 Task: Forward email   from vinny@softage.net including the signature Sign0000000001 to parteek.kumar@softage.net with a subject Subject0000000001 and add a message Message0000000001. Forward email   from vinny@softage.net including the signature Sign0000000001 to parteek.kumar@softage.net; aakash.mishra@softage.net with a subject Subject0000000002 and add a message Message0000000002. Forward email   from vinny@softage.net including the signature Sign0000000001 to parteek.kumar@softage.net with a subject Subject0000000001 and add a message Message0000000001 and with an attachment of Attach0000000001. Forward email   from vinny@softage.net including the signature Sign0000000001 to parteek.kumar@softage.net; aakash.mishra@softage.net; ayush@softage.net with a subject Subject0000000002 and add a message Message0000000003 and with an attachment of Attach0000000001. Forward email   from vinny@softage.net including the signature Sign0000000001 to parteek.kumar@softage.net with a cc to Aakash.mishra@softage.net with a subject Subject0000000001 and add a message Message0000000003
Action: Mouse moved to (945, 260)
Screenshot: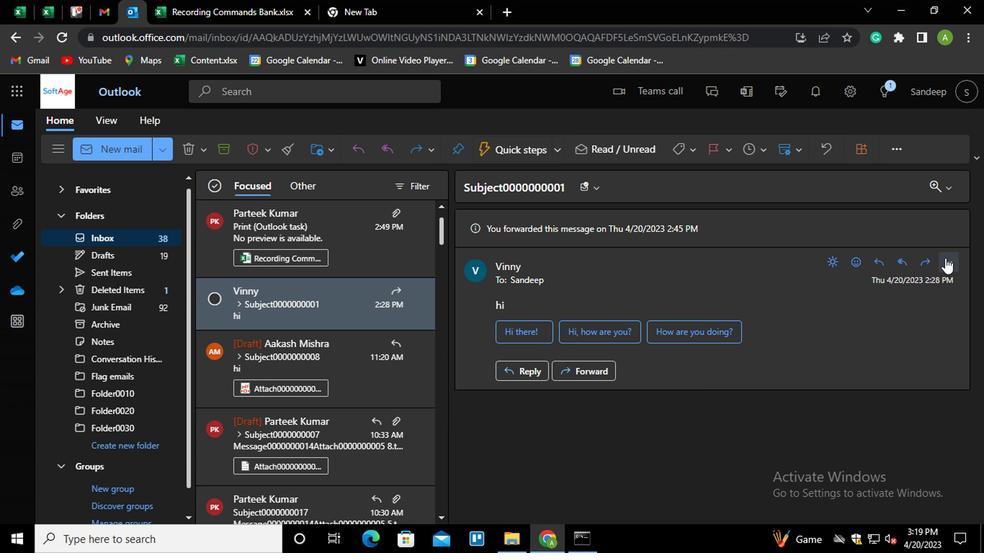 
Action: Mouse pressed left at (945, 260)
Screenshot: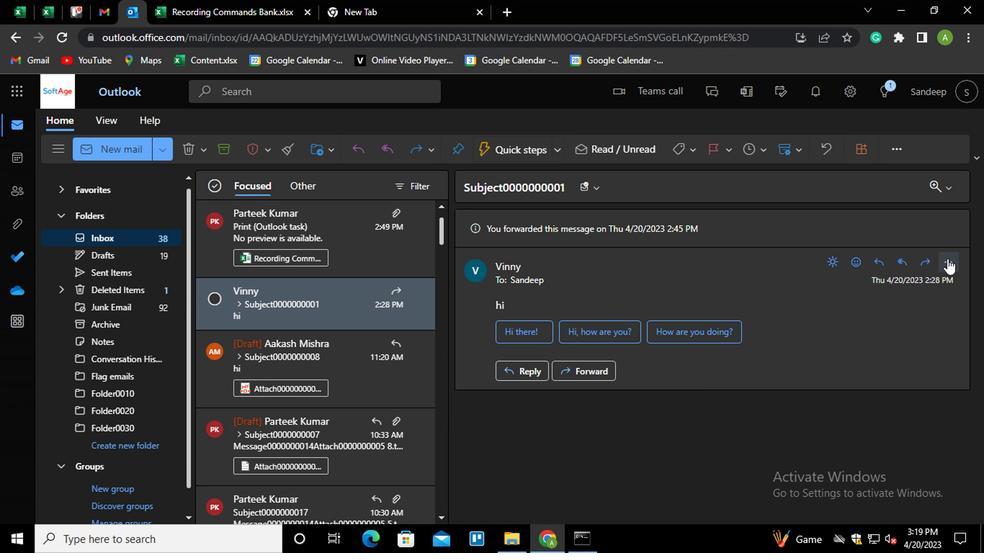 
Action: Mouse moved to (839, 148)
Screenshot: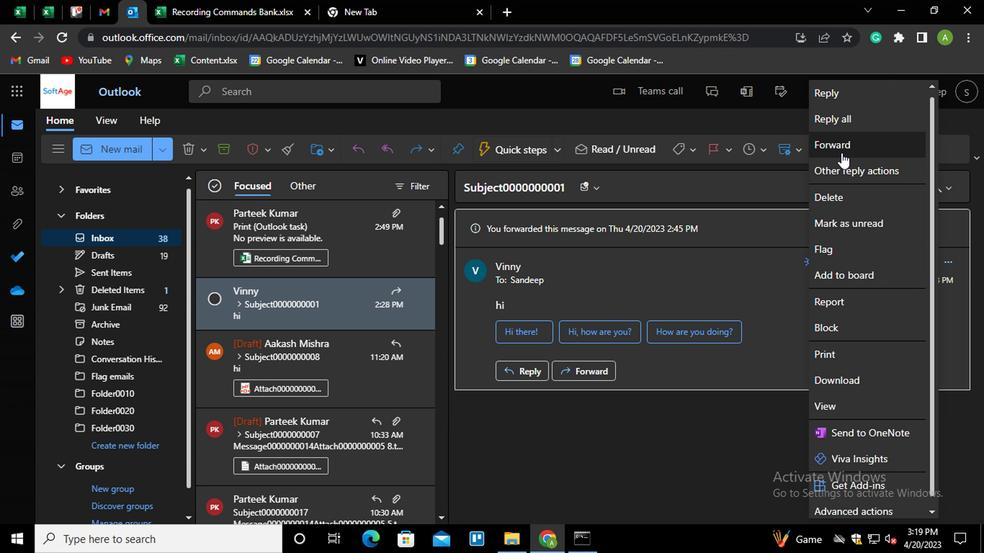 
Action: Mouse pressed left at (839, 148)
Screenshot: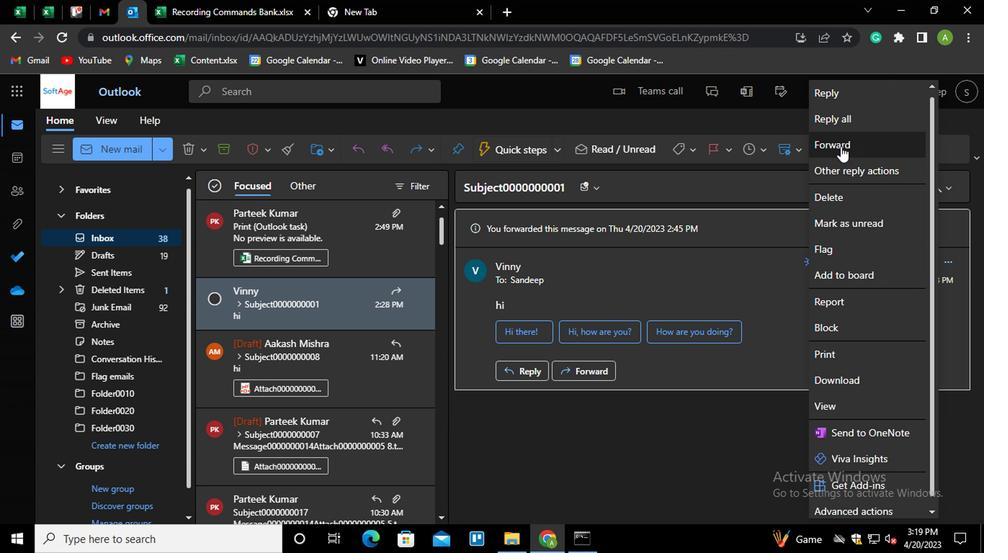 
Action: Mouse moved to (571, 229)
Screenshot: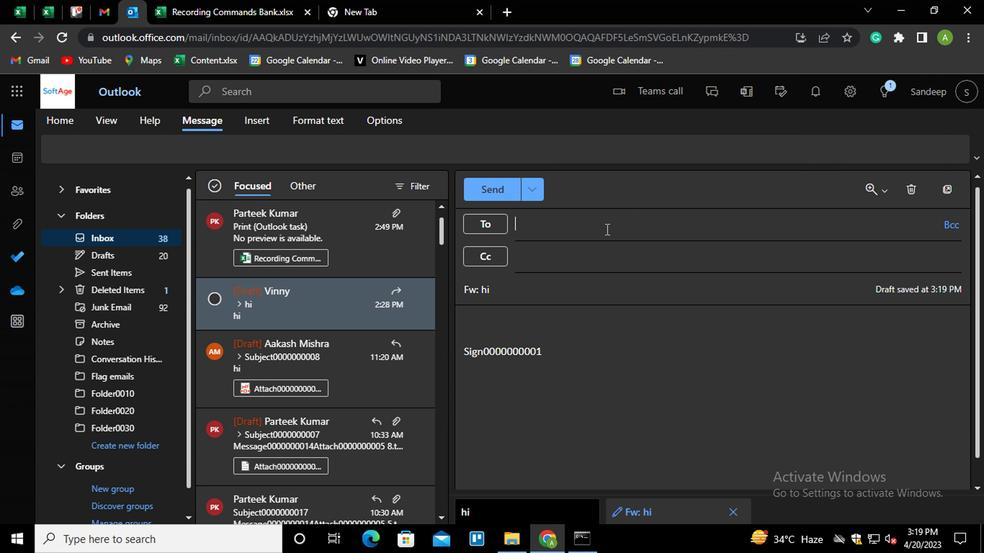 
Action: Mouse pressed left at (571, 229)
Screenshot: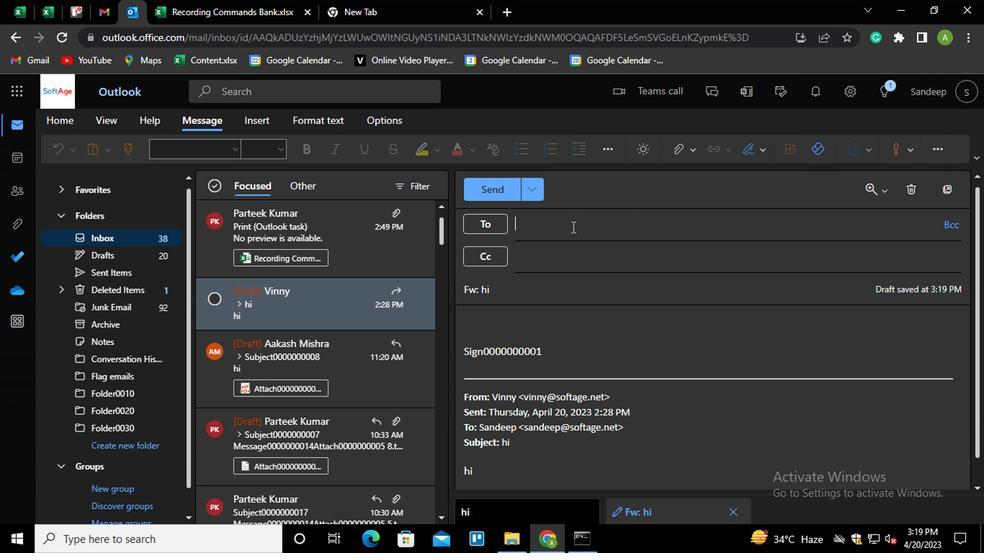 
Action: Mouse moved to (571, 213)
Screenshot: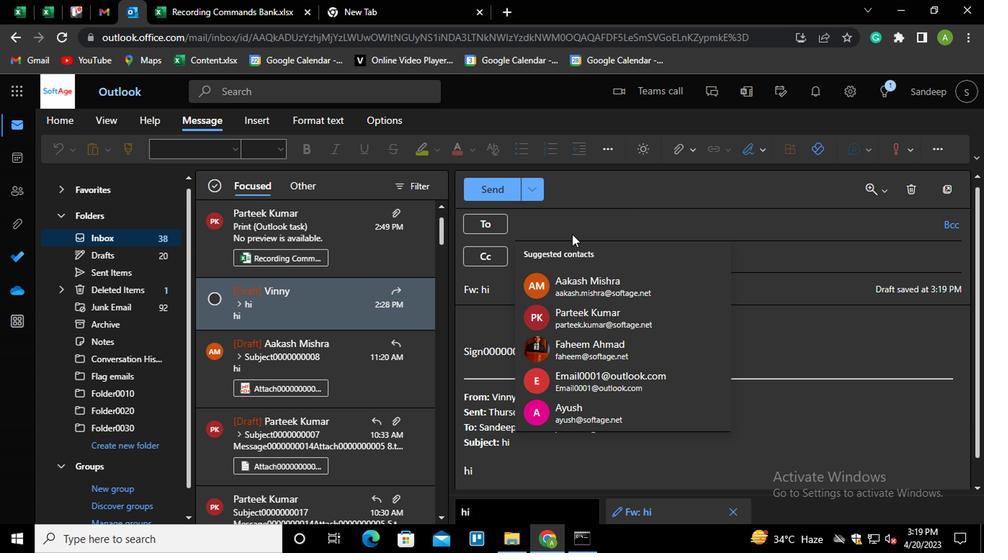 
Action: Key pressed part<Key.enter>
Screenshot: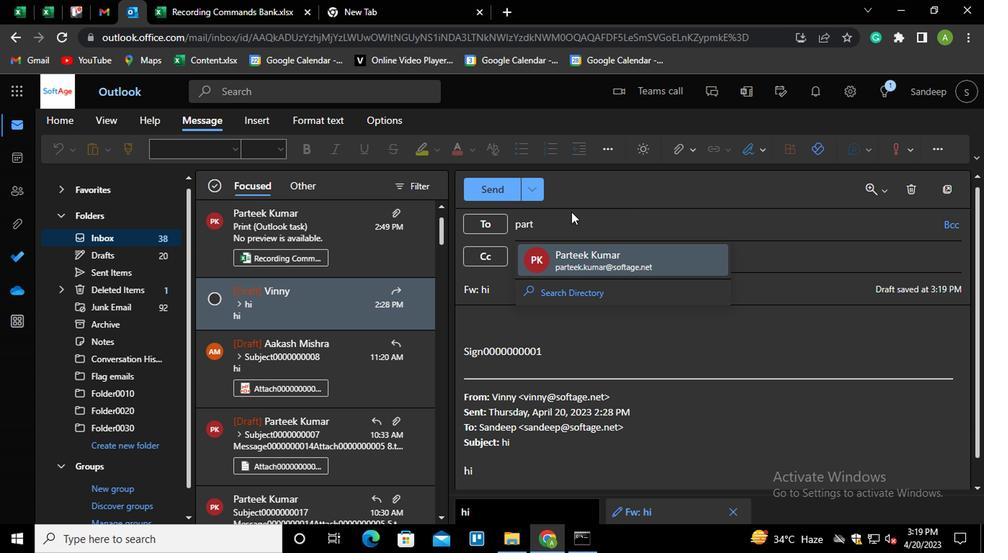 
Action: Mouse moved to (544, 305)
Screenshot: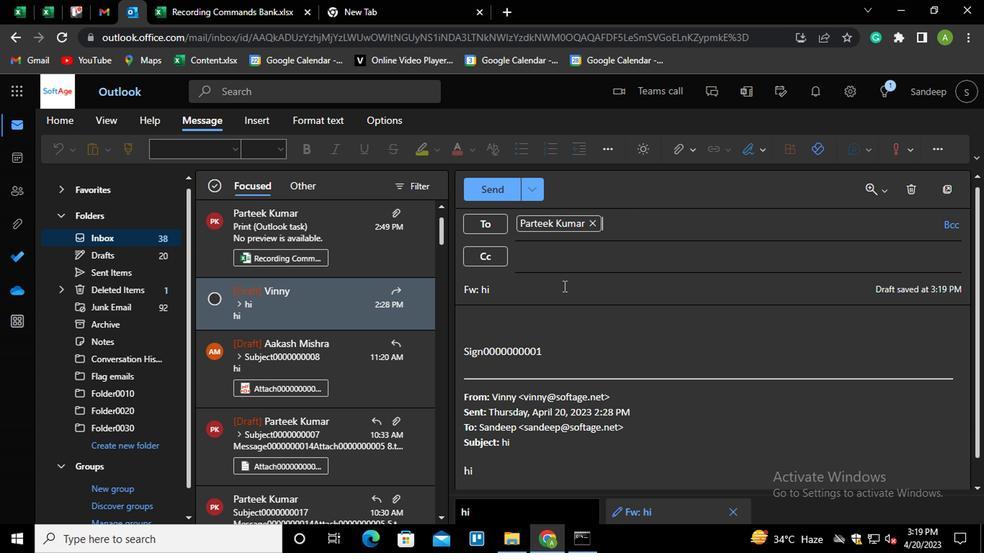 
Action: Mouse pressed left at (544, 305)
Screenshot: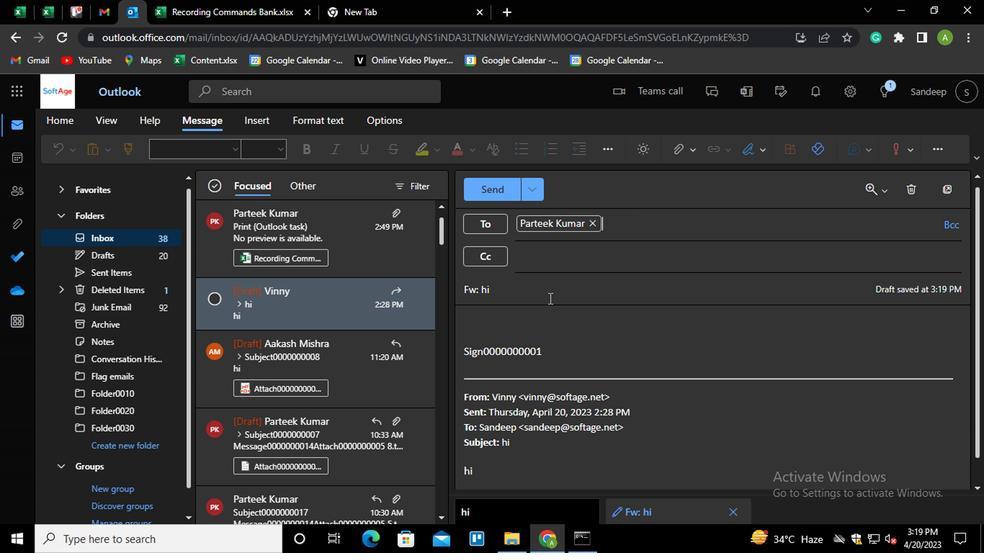 
Action: Mouse moved to (542, 298)
Screenshot: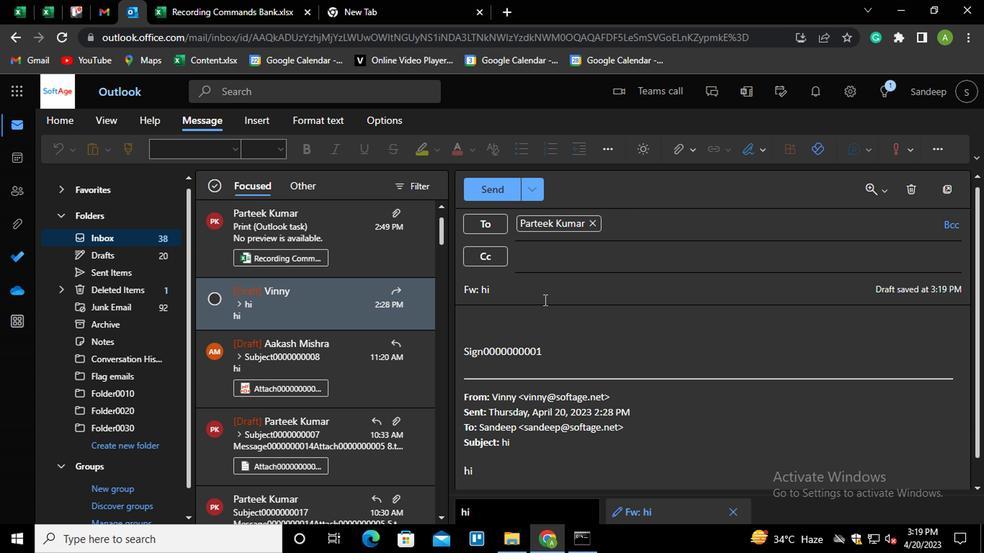 
Action: Mouse pressed left at (542, 298)
Screenshot: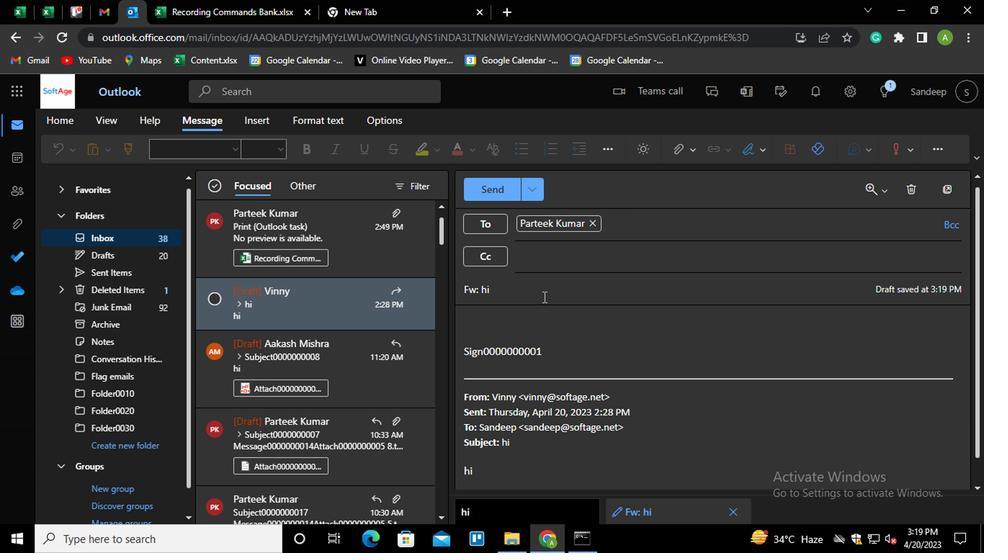 
Action: Key pressed <Key.shift_r><Key.home><Key.shift>SUBJECT0000000001
Screenshot: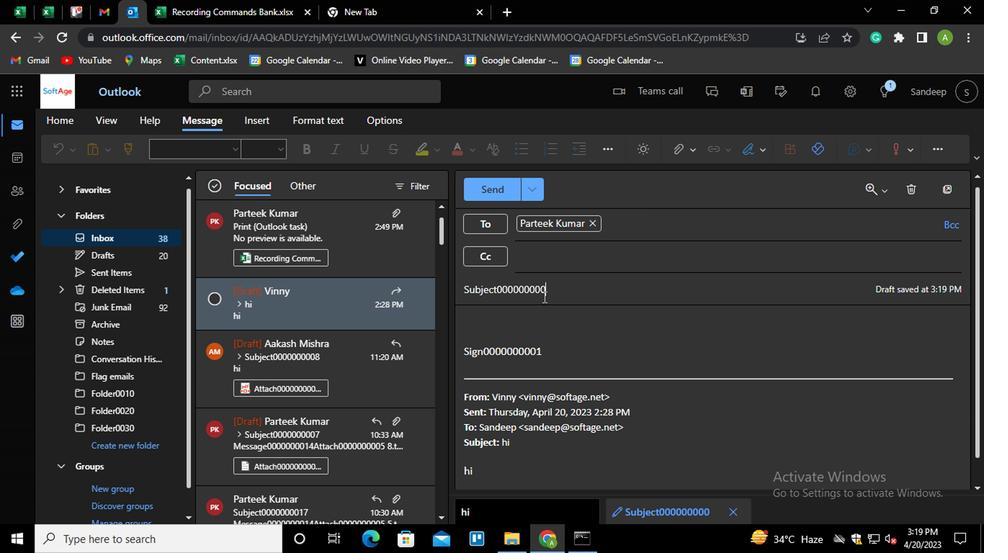 
Action: Mouse moved to (553, 356)
Screenshot: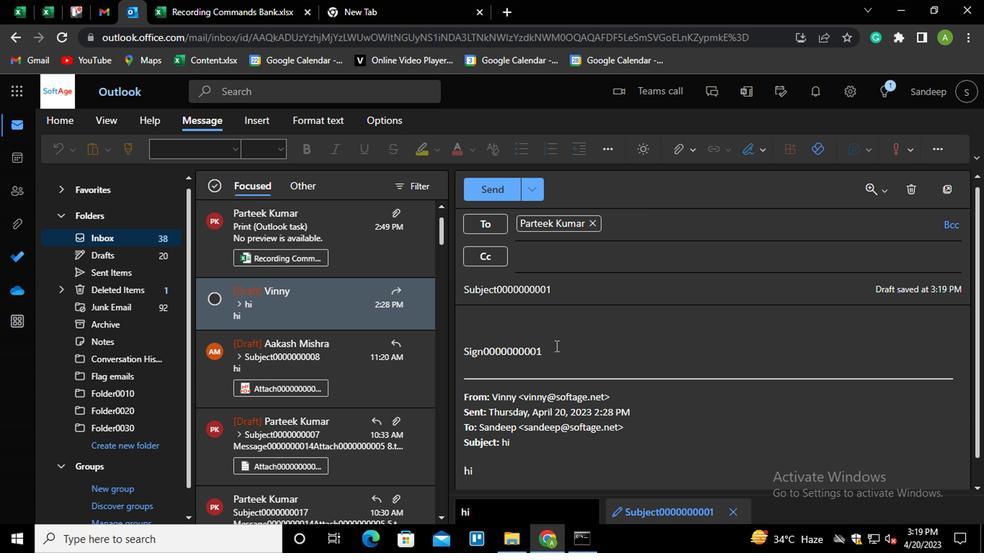 
Action: Mouse pressed left at (553, 356)
Screenshot: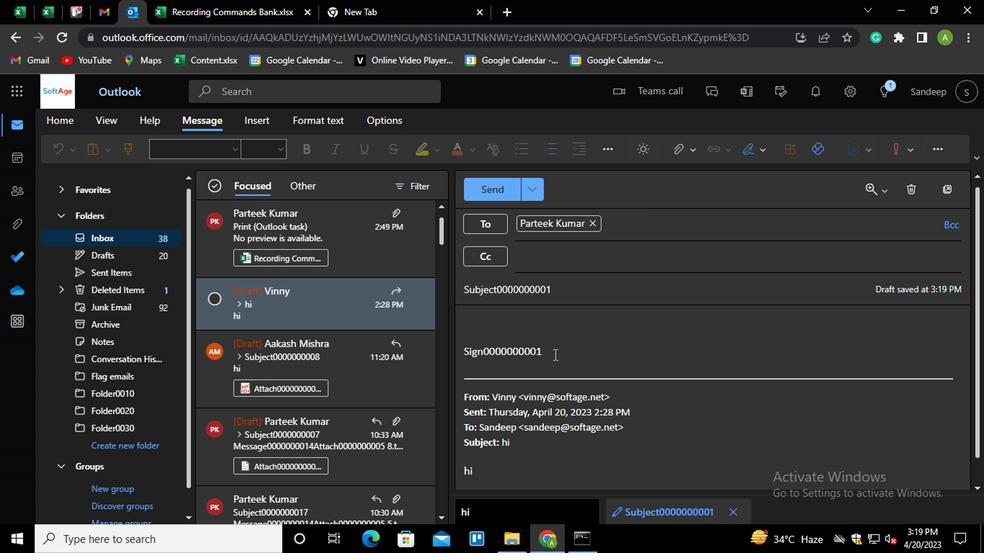 
Action: Mouse moved to (551, 356)
Screenshot: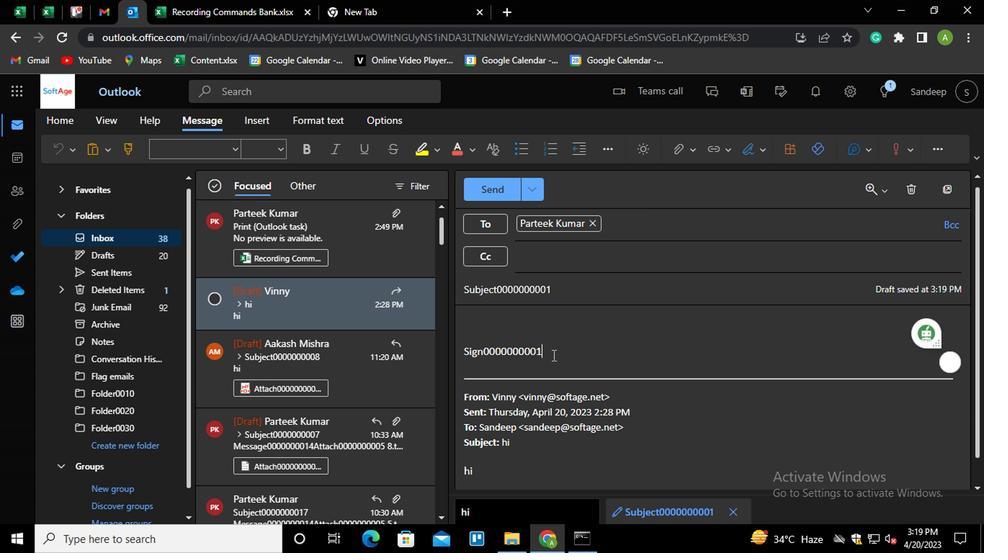 
Action: Key pressed <Key.shift_r><Key.enter><Key.shift_r>MESSAGE0000000001
Screenshot: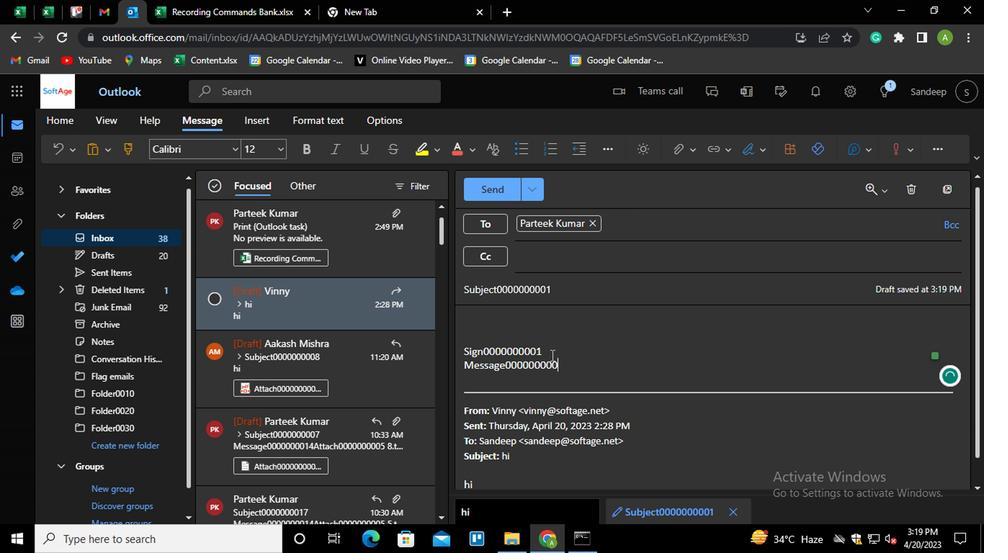 
Action: Mouse moved to (500, 195)
Screenshot: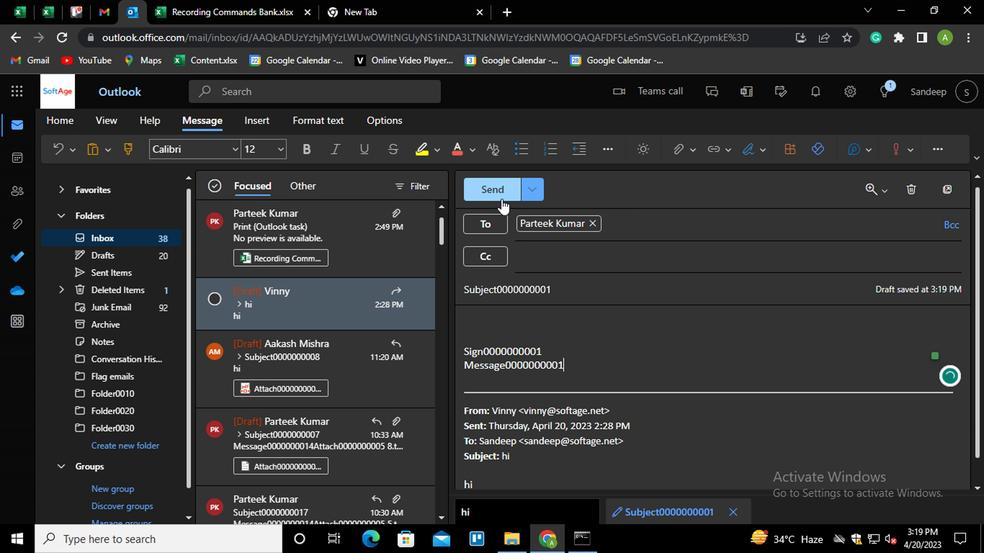 
Action: Mouse pressed left at (500, 195)
Screenshot: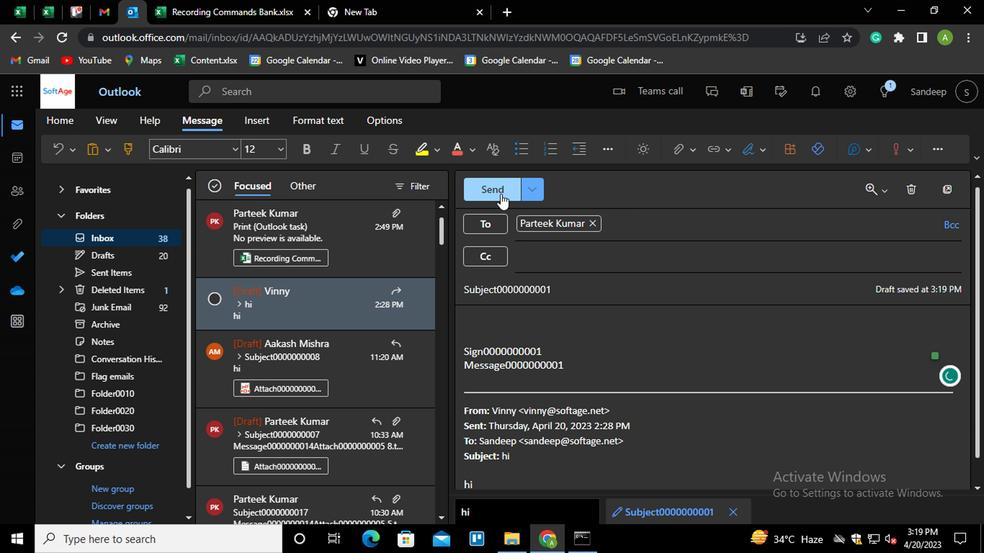 
Action: Mouse moved to (945, 268)
Screenshot: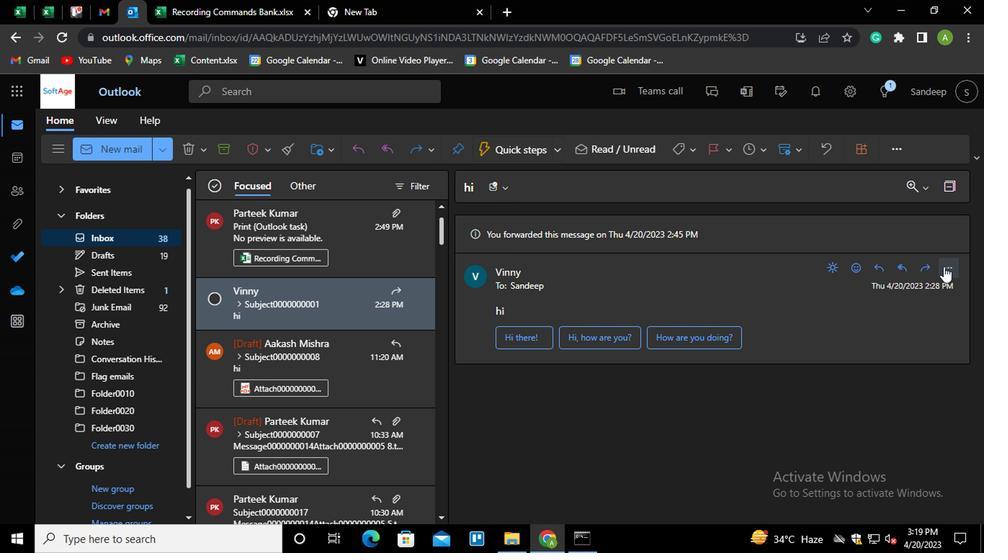 
Action: Mouse pressed left at (945, 268)
Screenshot: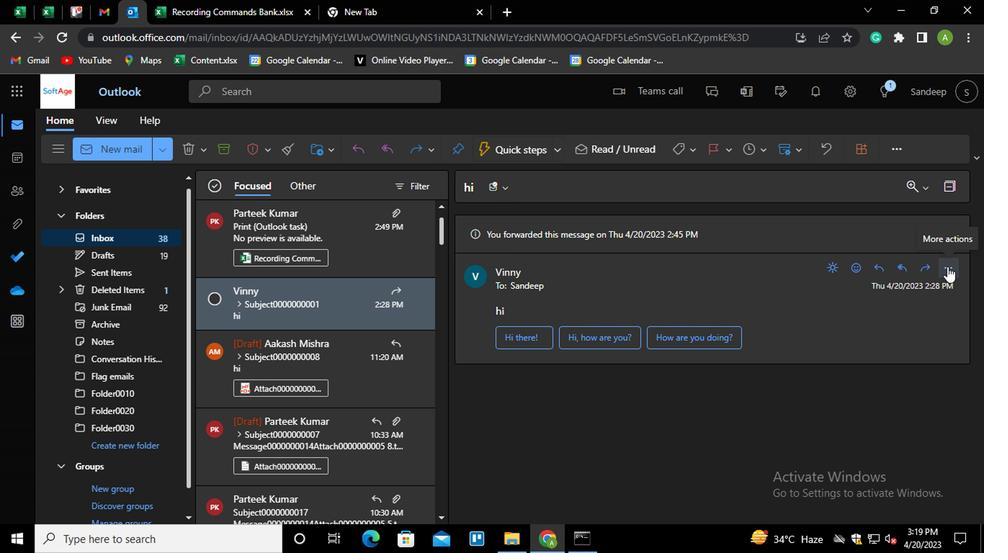 
Action: Mouse moved to (851, 141)
Screenshot: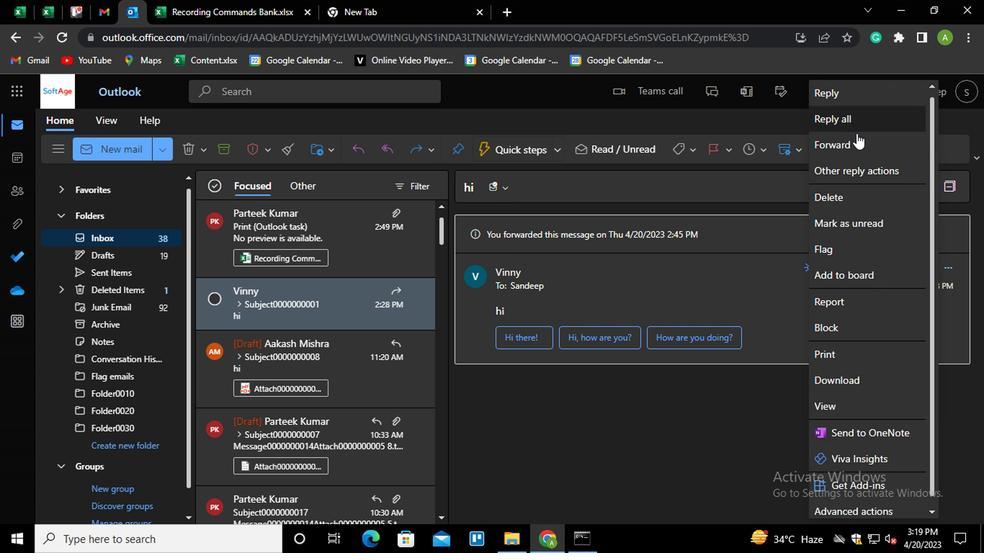 
Action: Mouse pressed left at (851, 141)
Screenshot: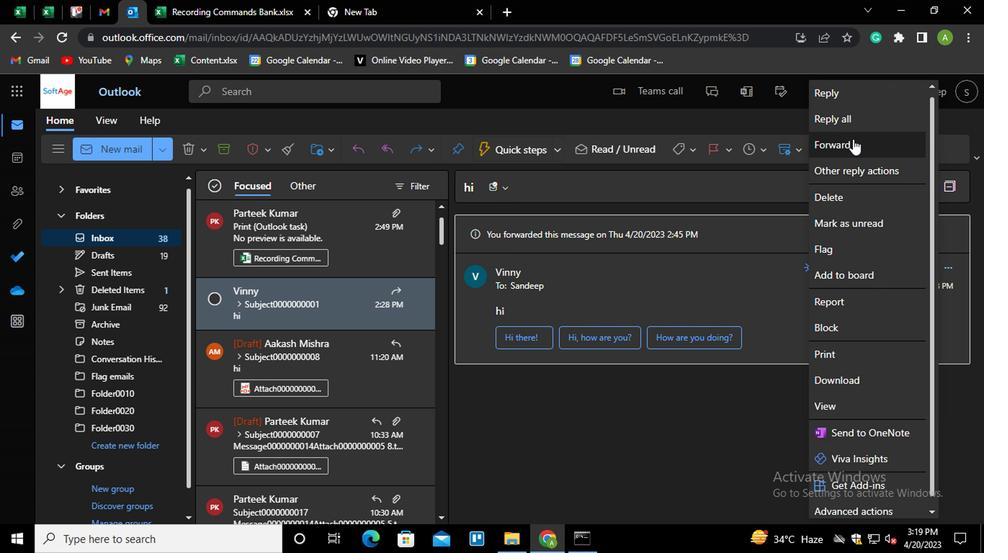 
Action: Mouse moved to (562, 227)
Screenshot: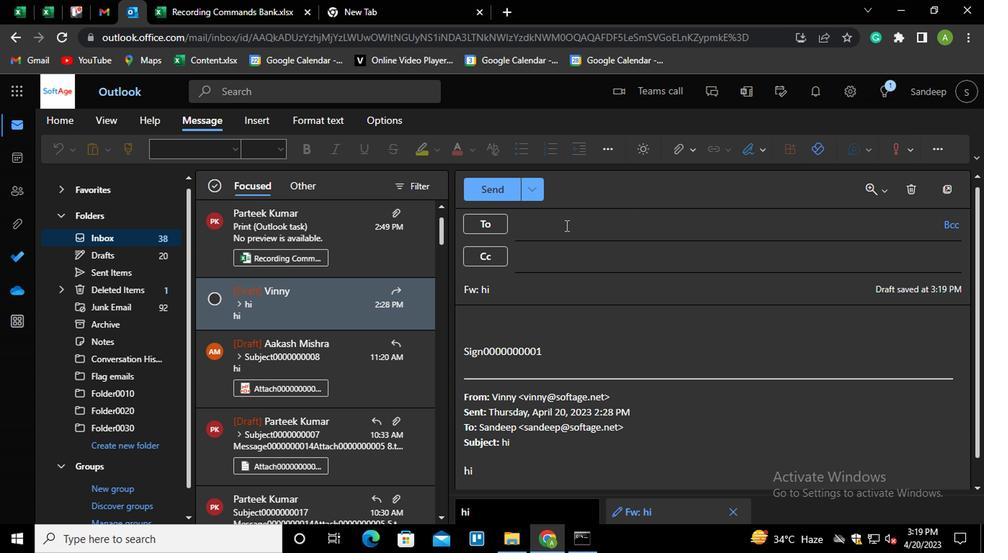 
Action: Mouse pressed left at (562, 227)
Screenshot: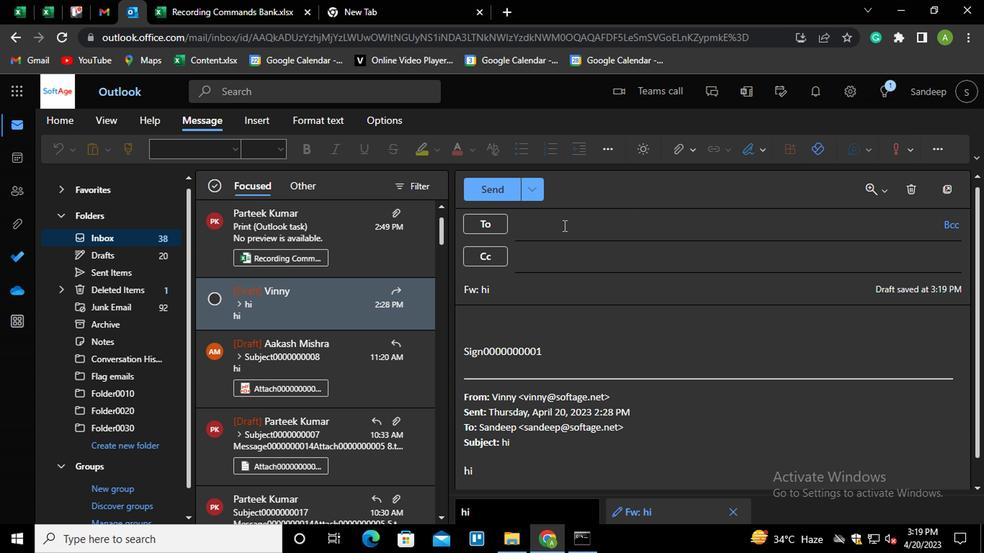 
Action: Key pressed PART<Key.enter>AA<Key.enter>
Screenshot: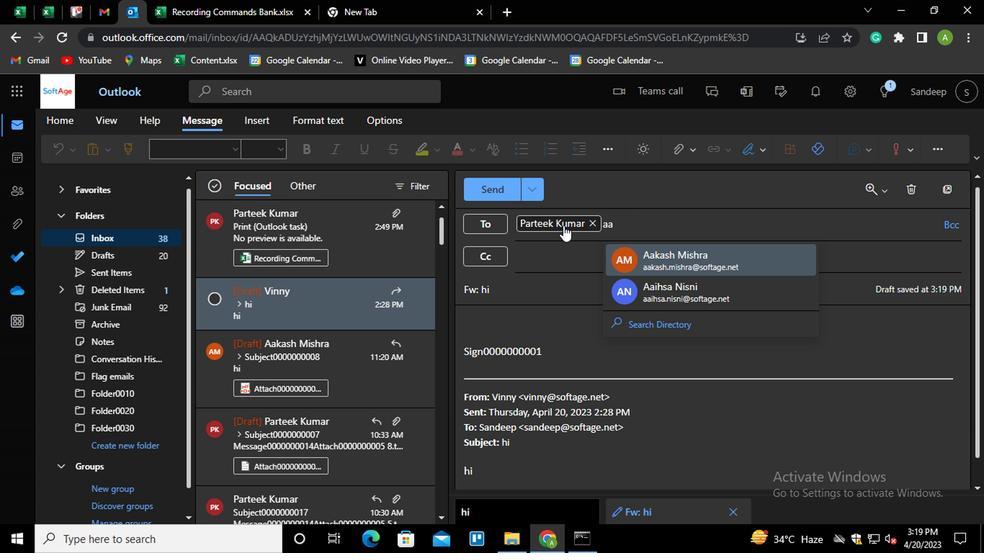 
Action: Mouse moved to (546, 292)
Screenshot: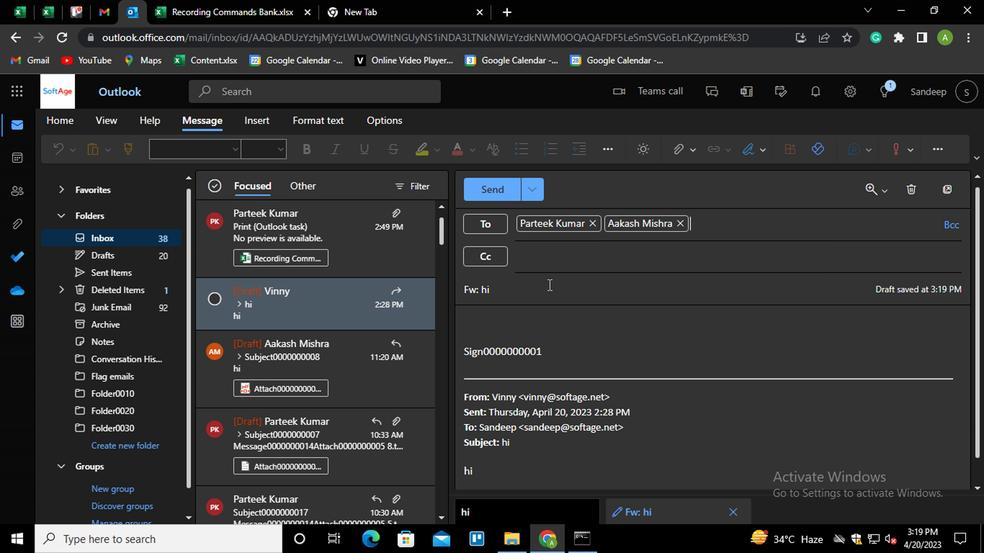 
Action: Mouse pressed left at (546, 292)
Screenshot: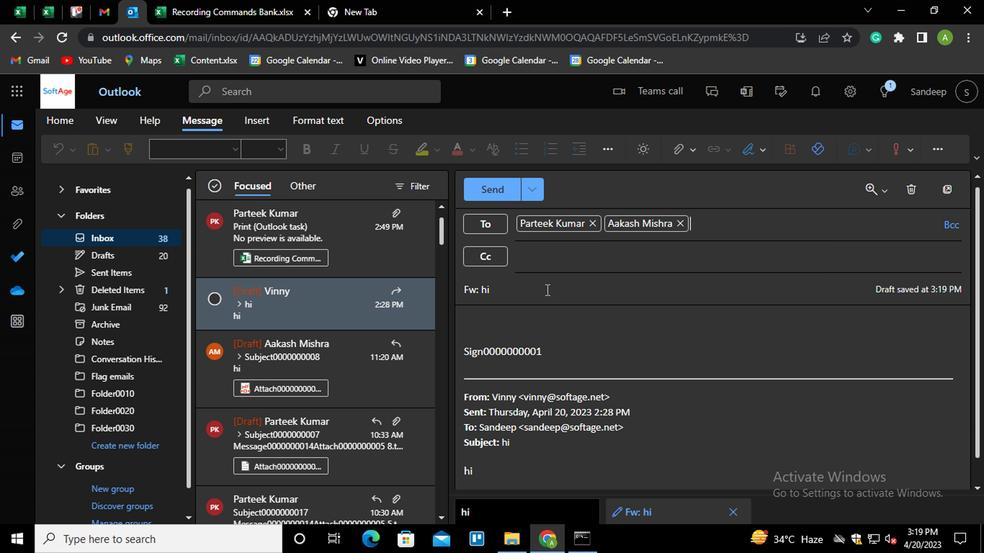 
Action: Key pressed <Key.shift_r><Key.home><Key.shift>SUBJECT0000000002
Screenshot: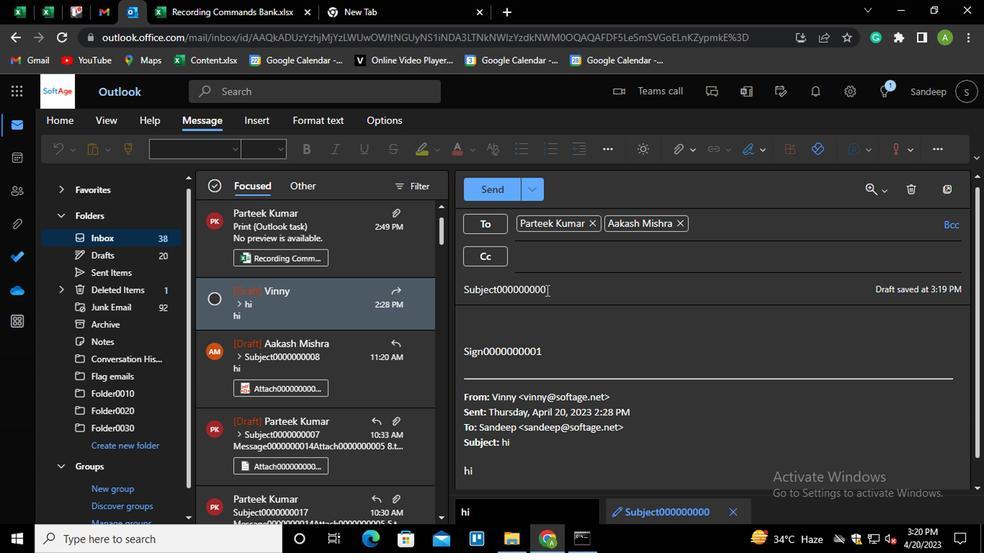 
Action: Mouse moved to (543, 353)
Screenshot: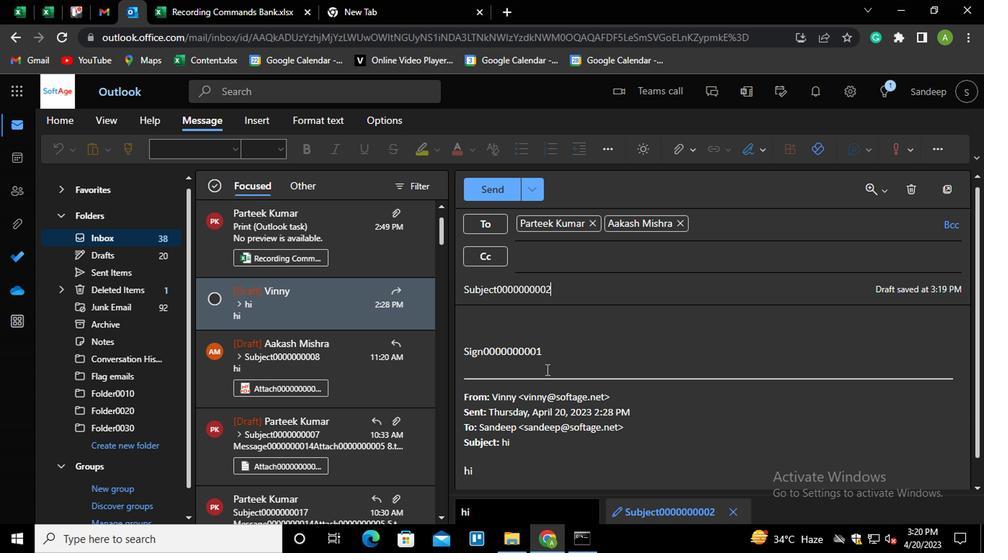 
Action: Mouse pressed left at (543, 353)
Screenshot: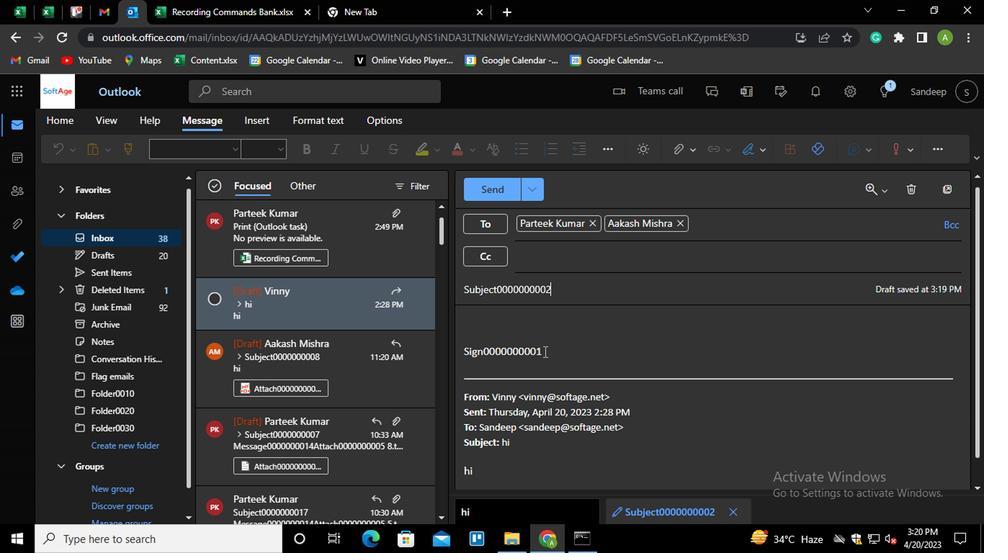 
Action: Key pressed <Key.shift_r><Key.enter><Key.shift_r>MESSAGE0000000002
Screenshot: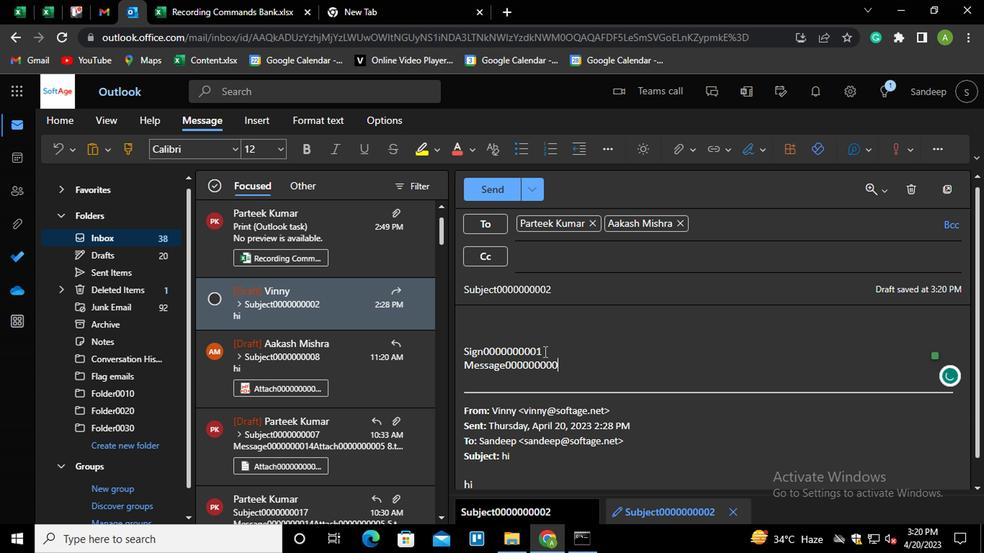 
Action: Mouse moved to (479, 188)
Screenshot: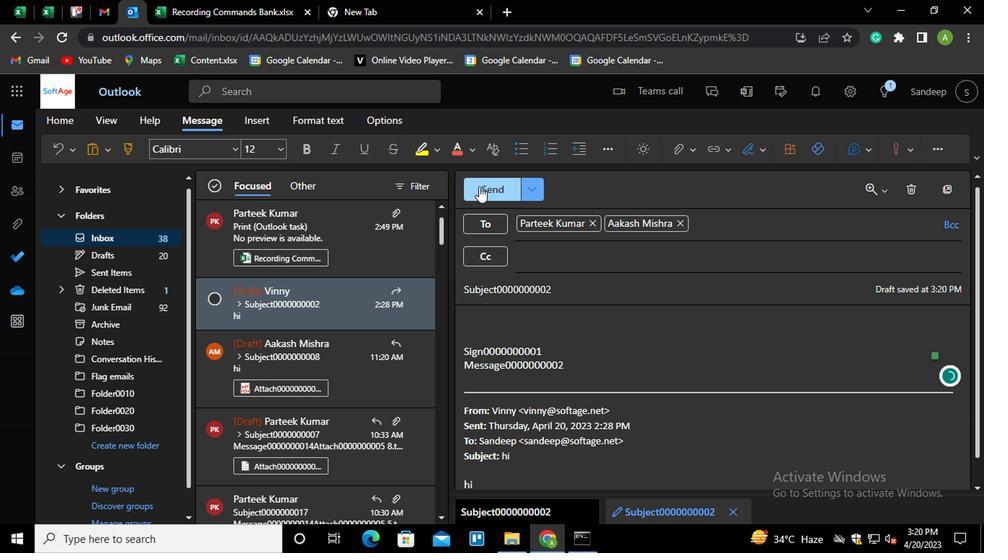 
Action: Mouse pressed left at (479, 188)
Screenshot: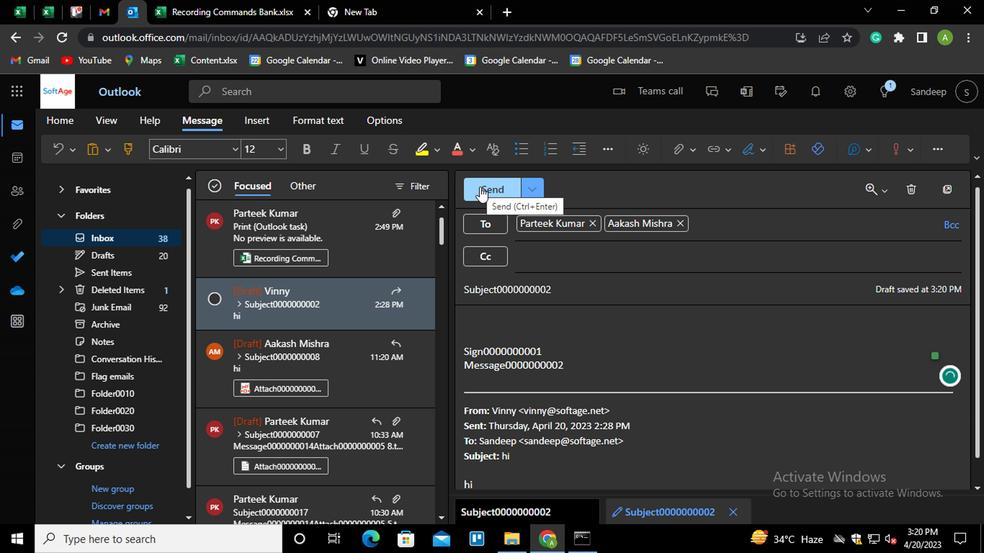 
Action: Mouse moved to (949, 272)
Screenshot: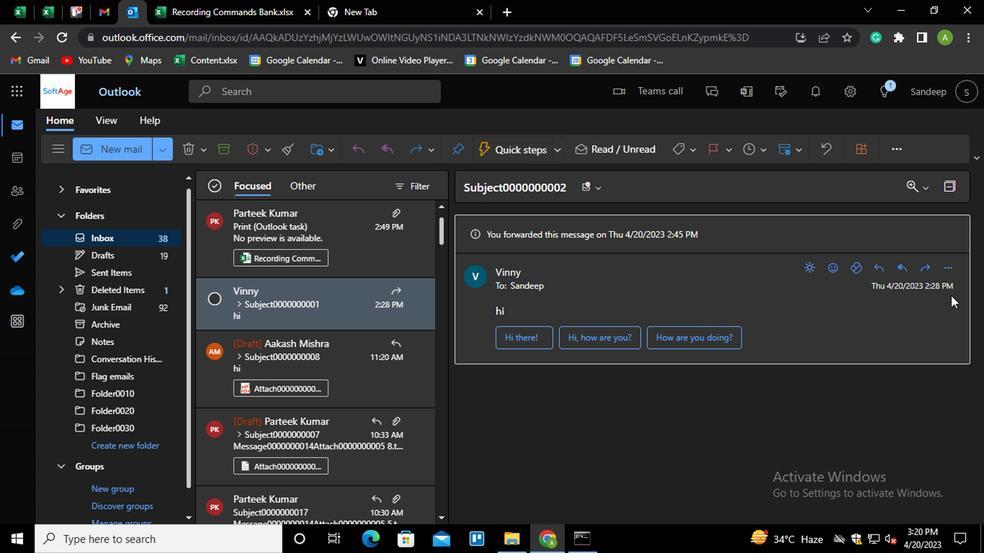 
Action: Mouse pressed left at (949, 272)
Screenshot: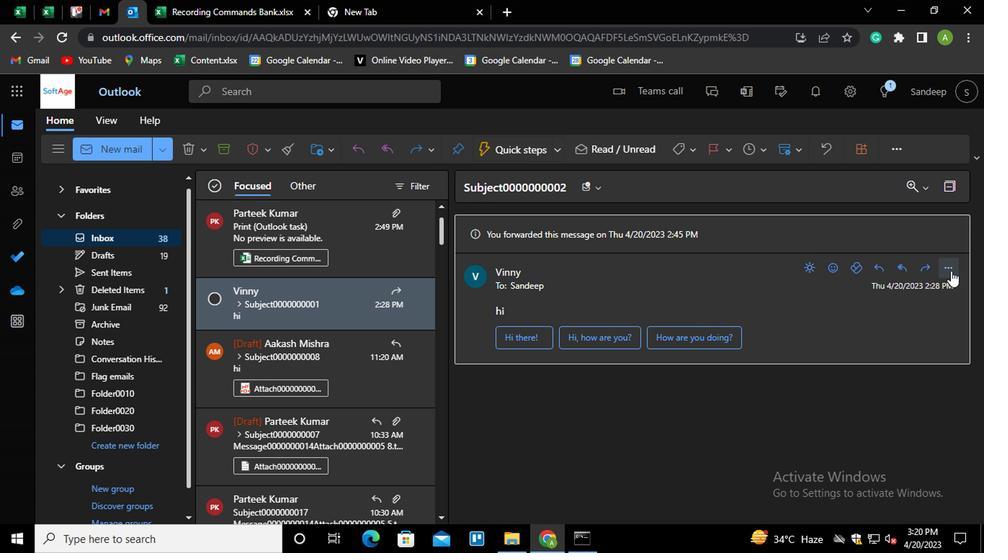 
Action: Mouse moved to (839, 155)
Screenshot: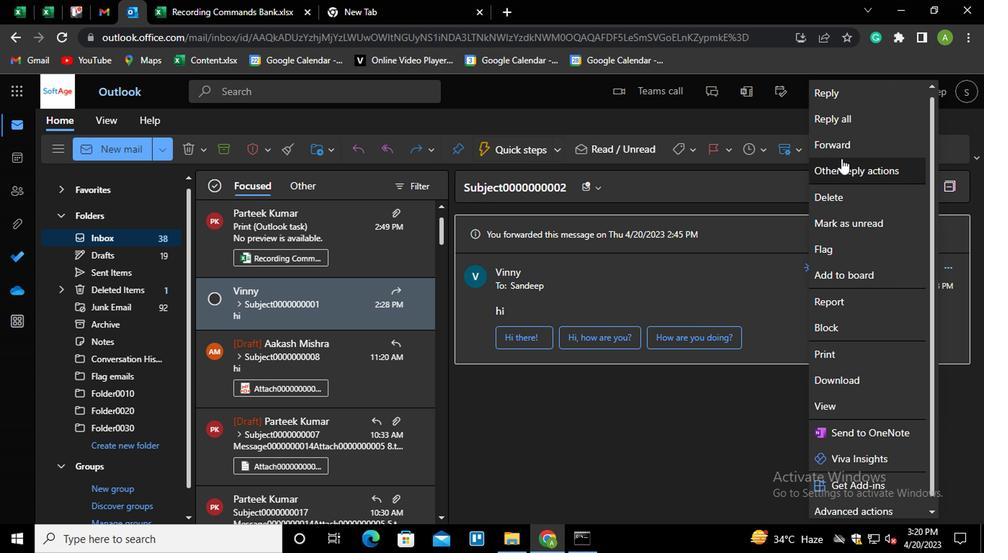 
Action: Mouse pressed left at (839, 155)
Screenshot: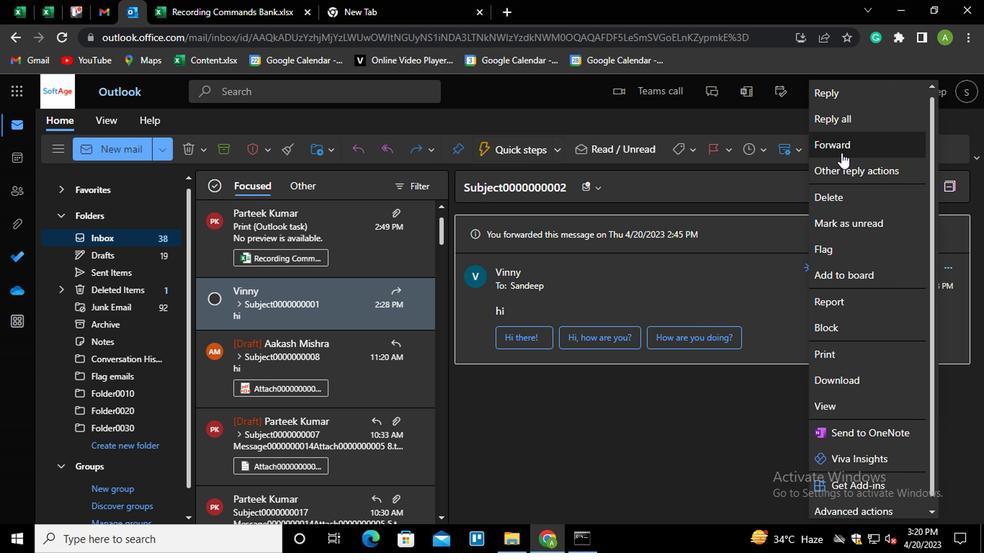 
Action: Mouse moved to (607, 229)
Screenshot: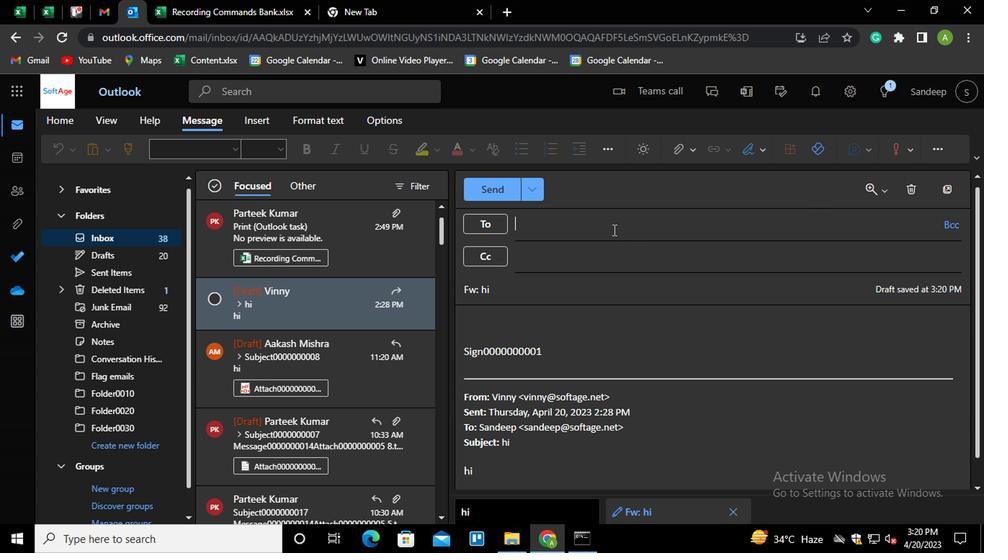 
Action: Mouse pressed left at (607, 229)
Screenshot: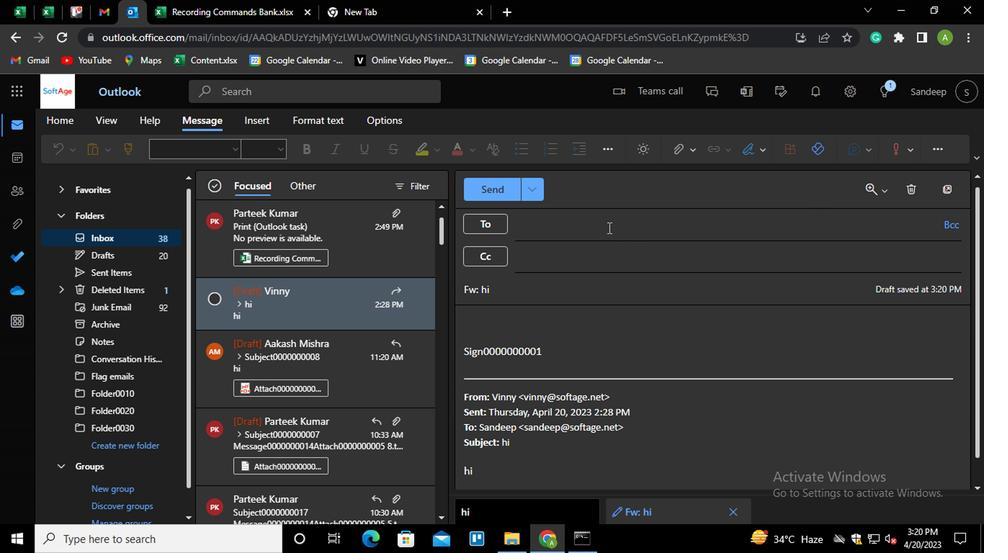 
Action: Key pressed PARTE<Key.enter>
Screenshot: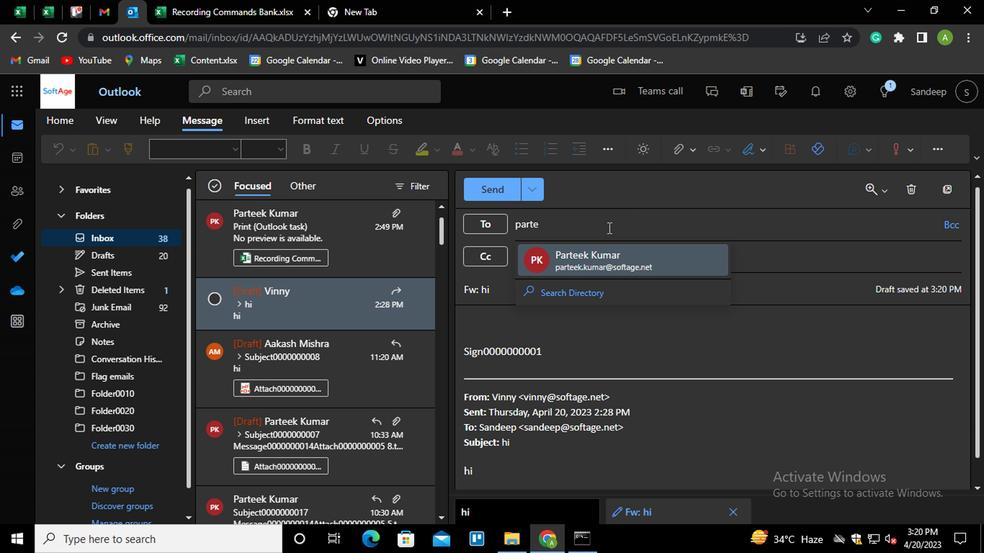 
Action: Mouse moved to (568, 296)
Screenshot: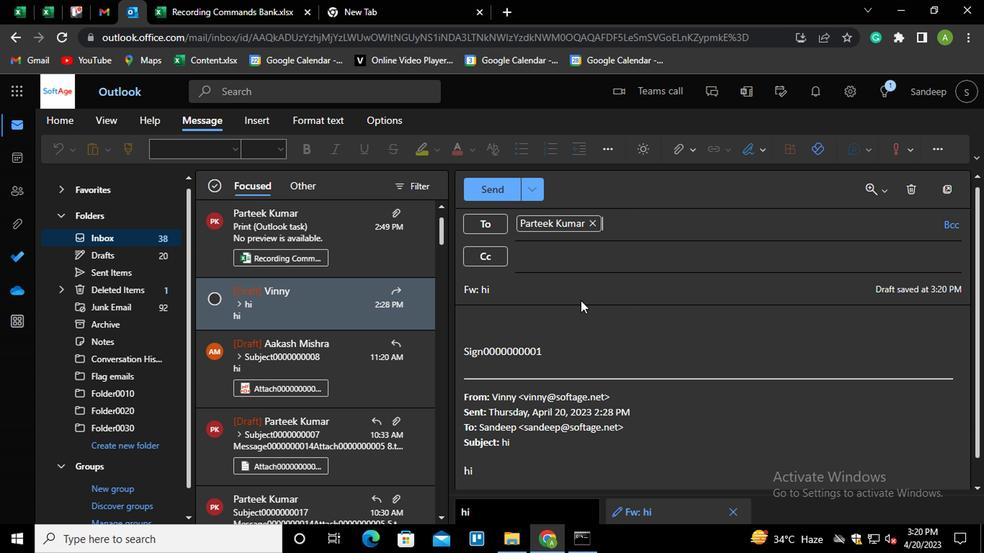 
Action: Mouse pressed left at (568, 296)
Screenshot: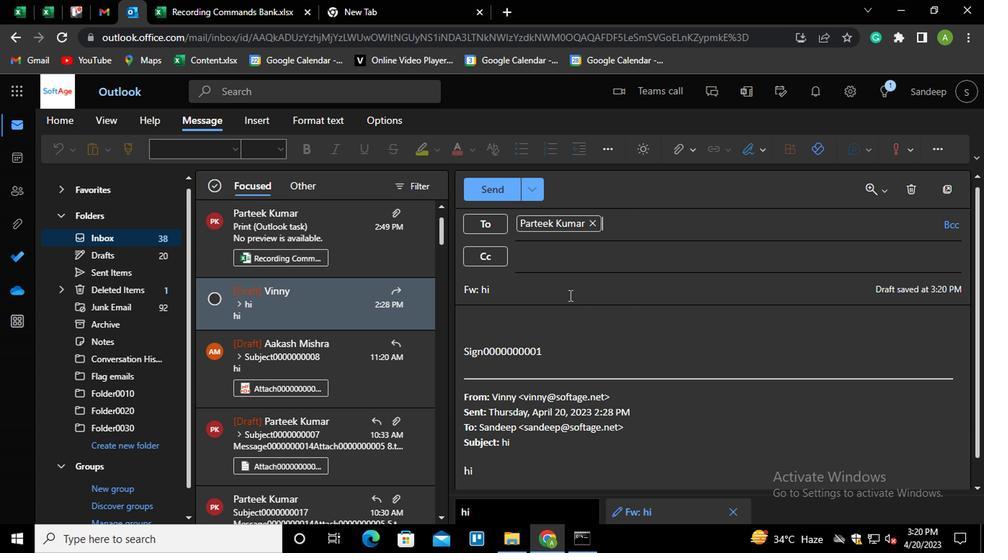 
Action: Mouse moved to (567, 296)
Screenshot: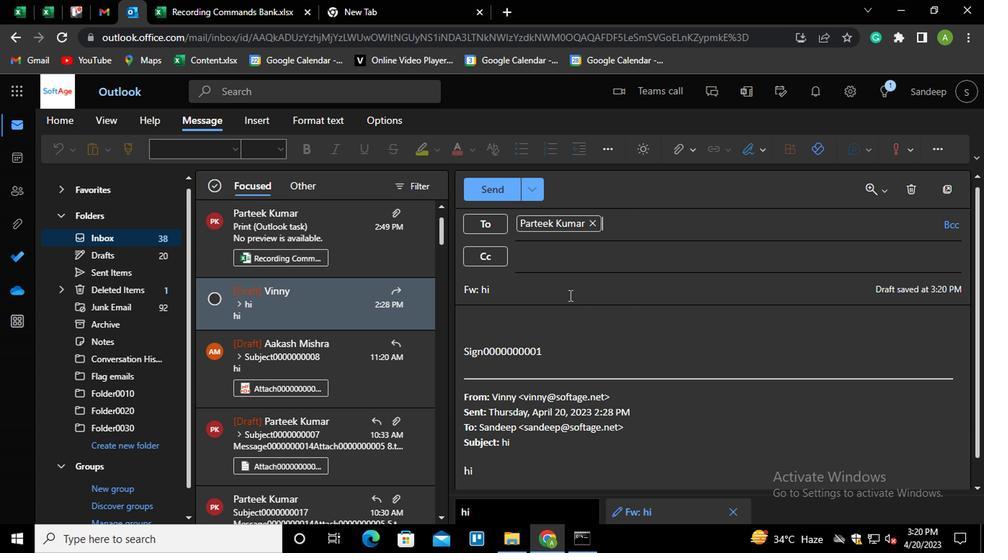 
Action: Key pressed <Key.shift_r><Key.home><Key.shift>SUBJECT0000000001
Screenshot: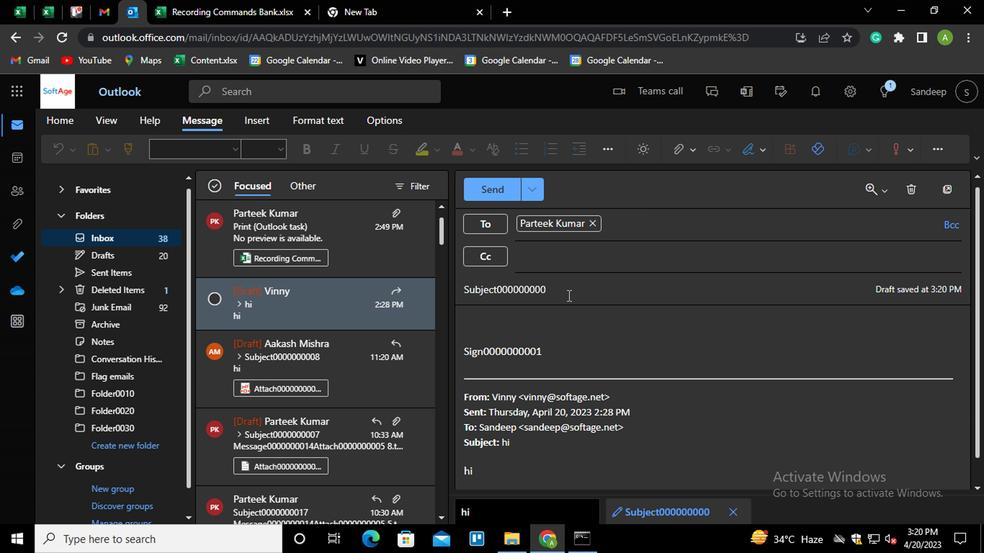 
Action: Mouse moved to (557, 355)
Screenshot: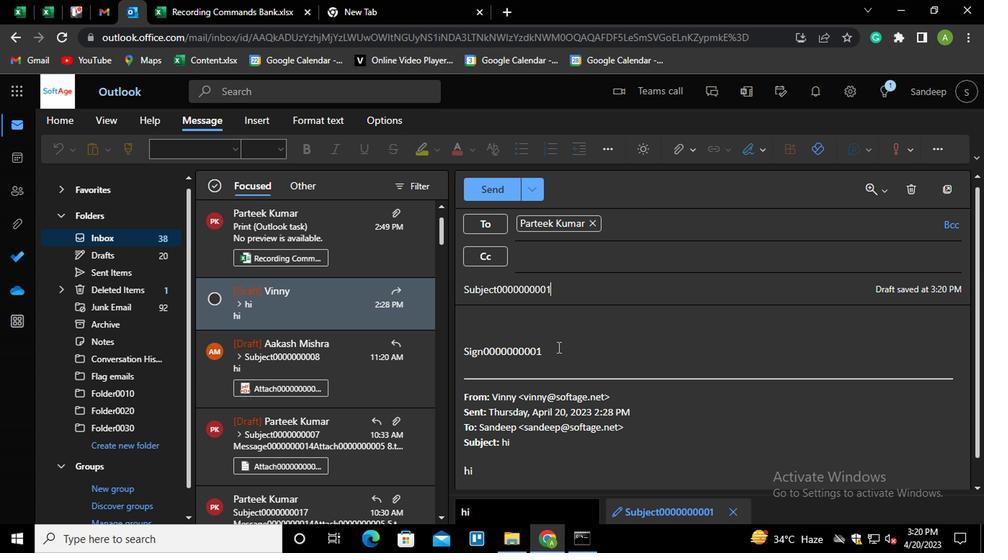 
Action: Mouse pressed left at (557, 355)
Screenshot: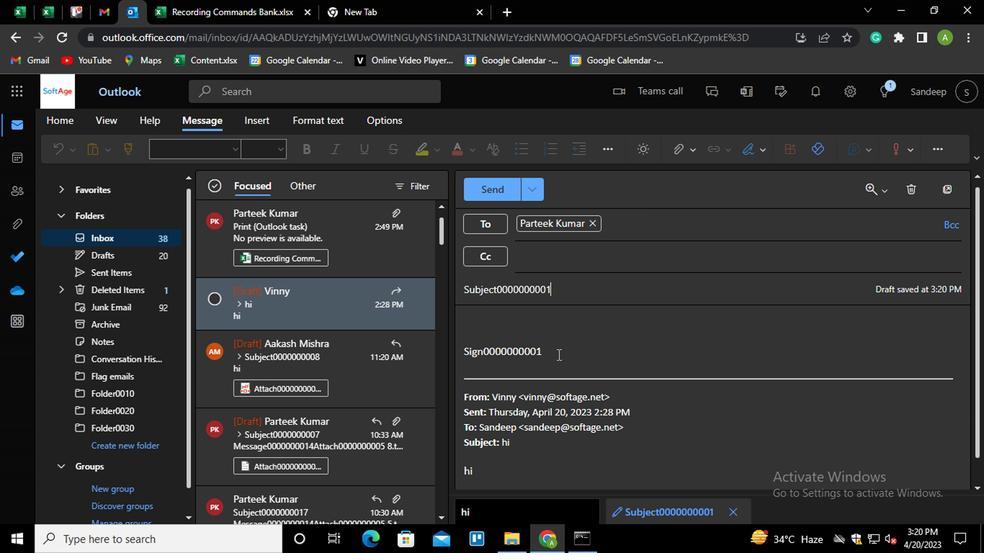
Action: Key pressed <Key.shift_r><Key.enter><Key.shift_r>MESSAGE000000001
Screenshot: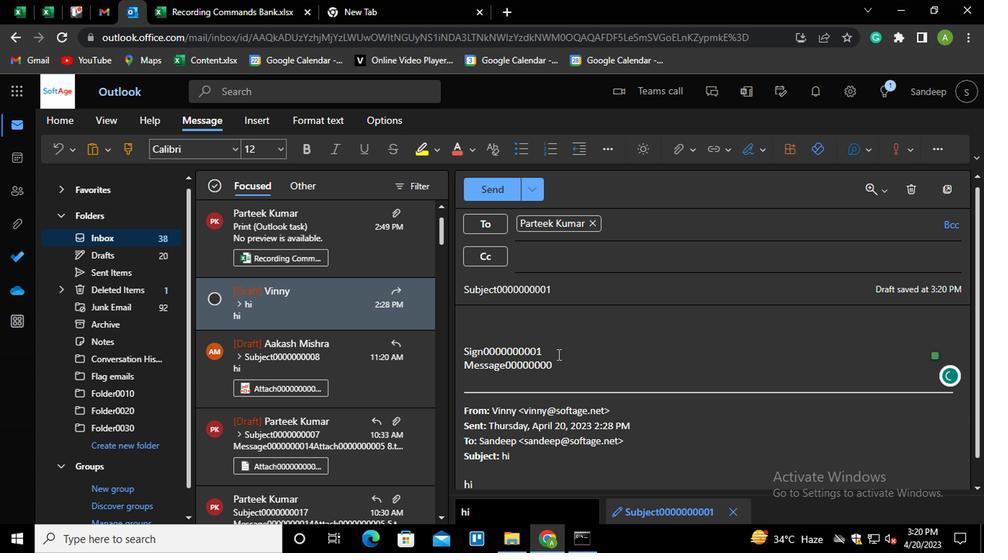 
Action: Mouse moved to (692, 148)
Screenshot: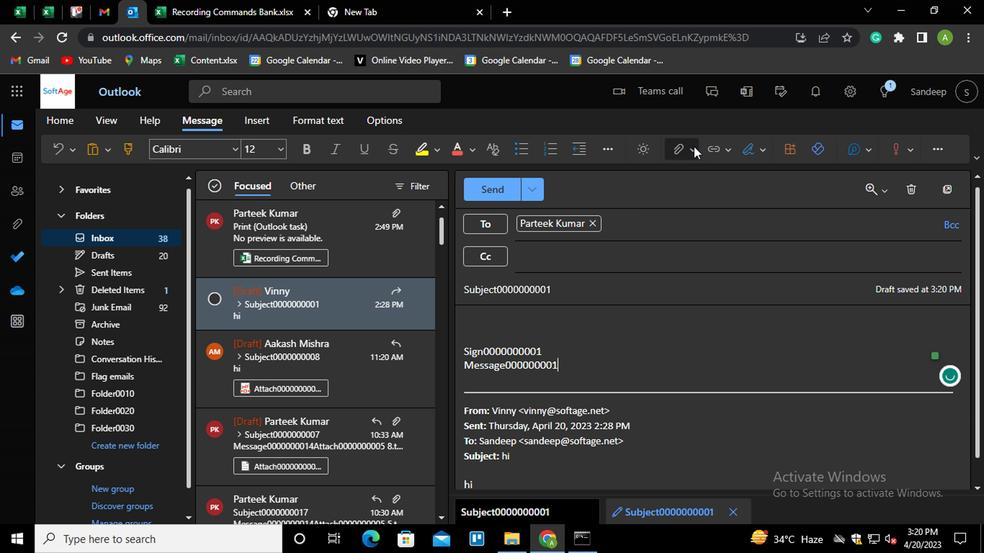 
Action: Mouse pressed left at (692, 148)
Screenshot: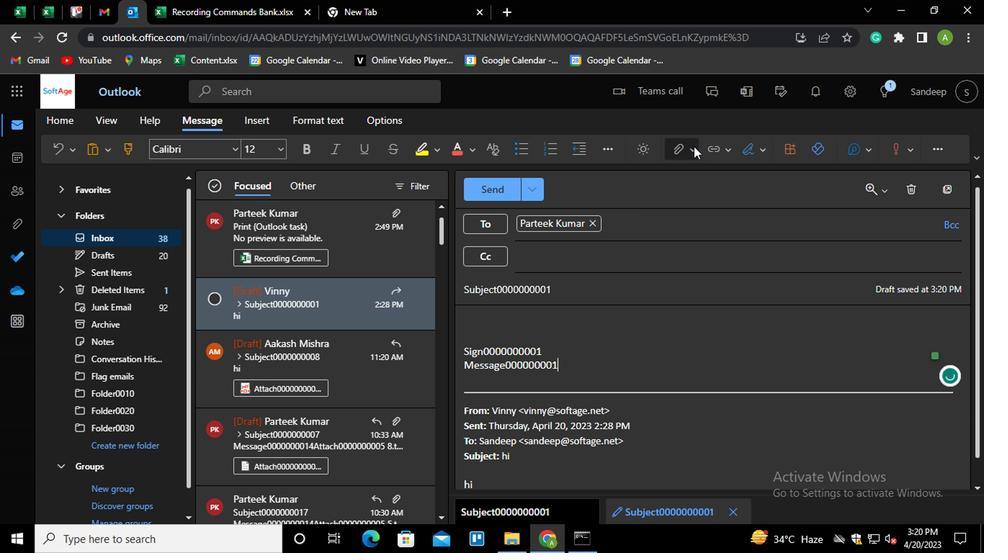
Action: Mouse moved to (573, 186)
Screenshot: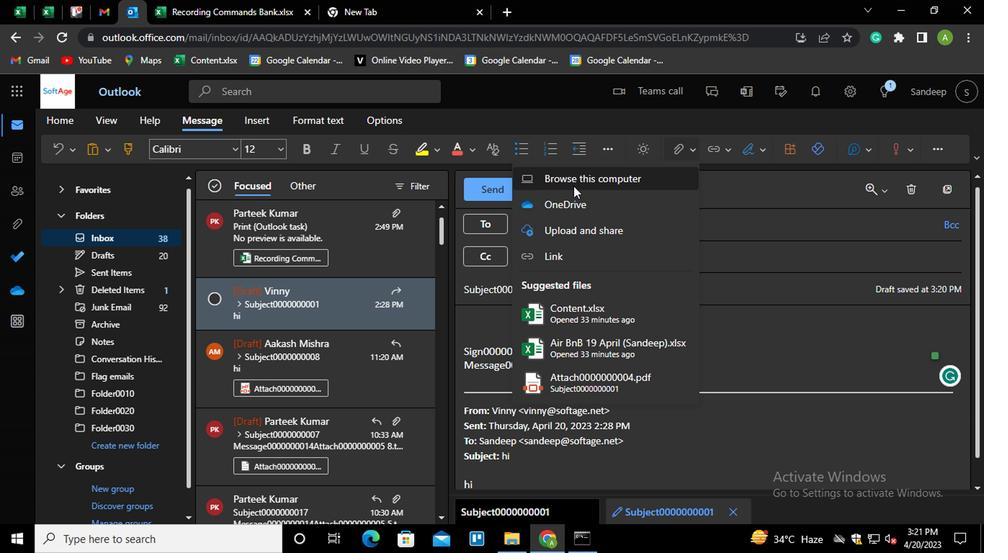 
Action: Mouse pressed left at (573, 186)
Screenshot: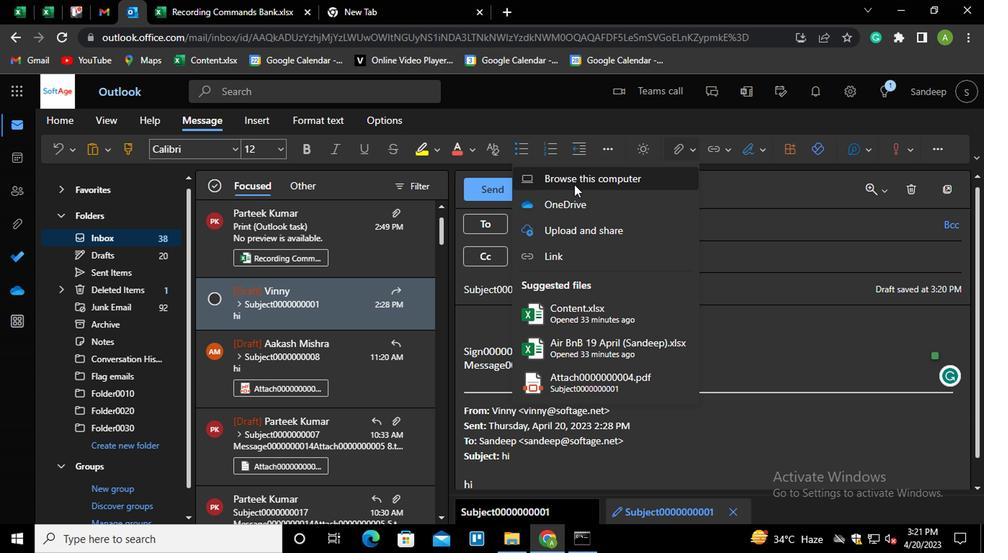 
Action: Mouse moved to (222, 106)
Screenshot: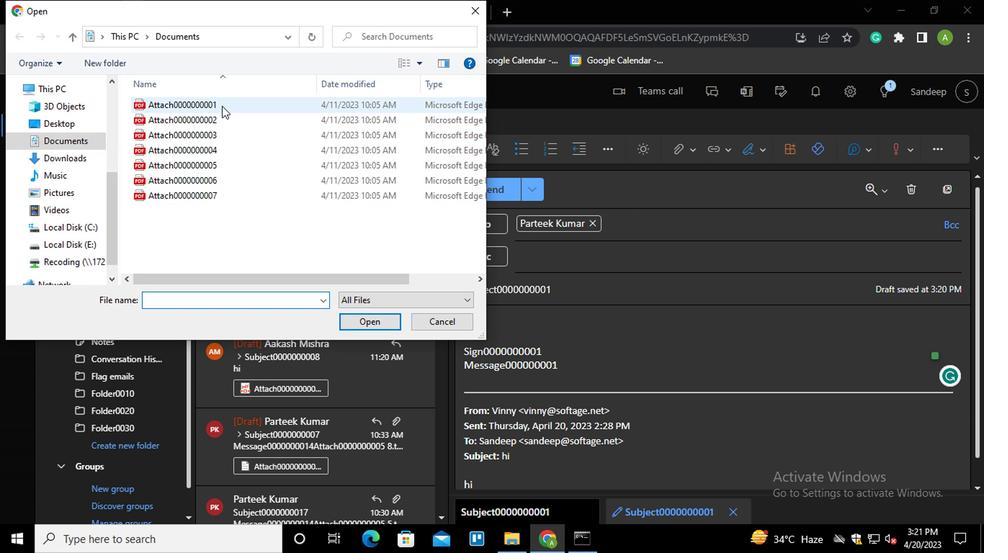 
Action: Mouse pressed left at (222, 106)
Screenshot: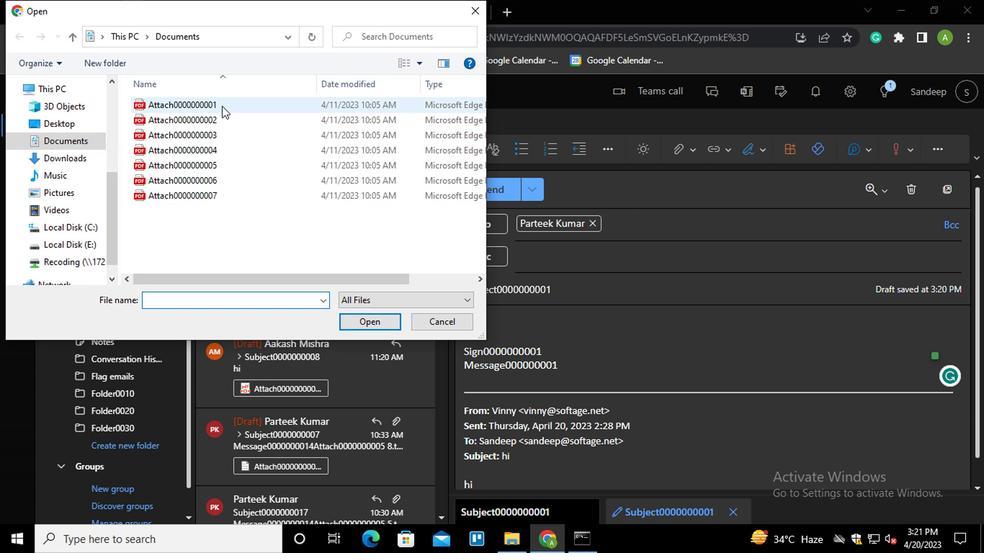 
Action: Mouse moved to (369, 325)
Screenshot: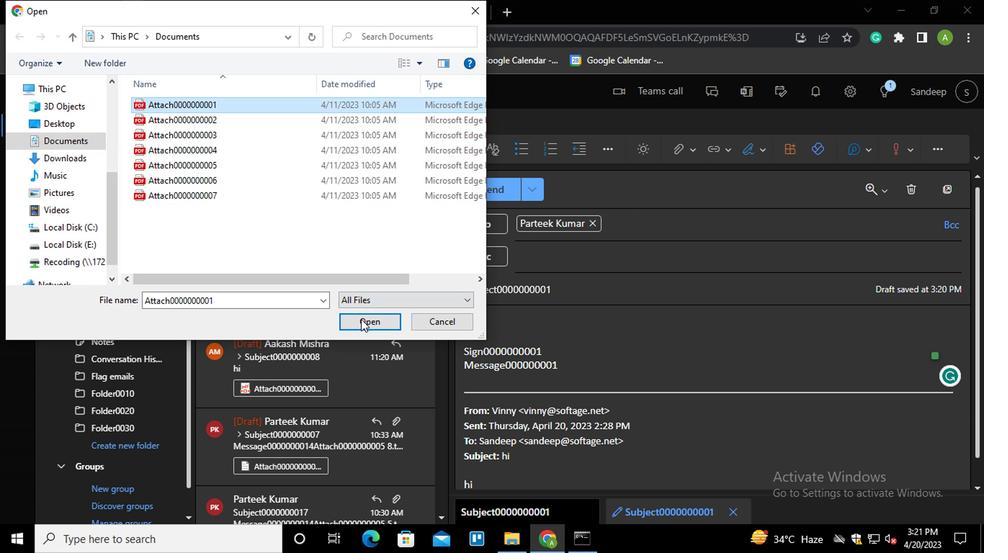 
Action: Mouse pressed left at (369, 325)
Screenshot: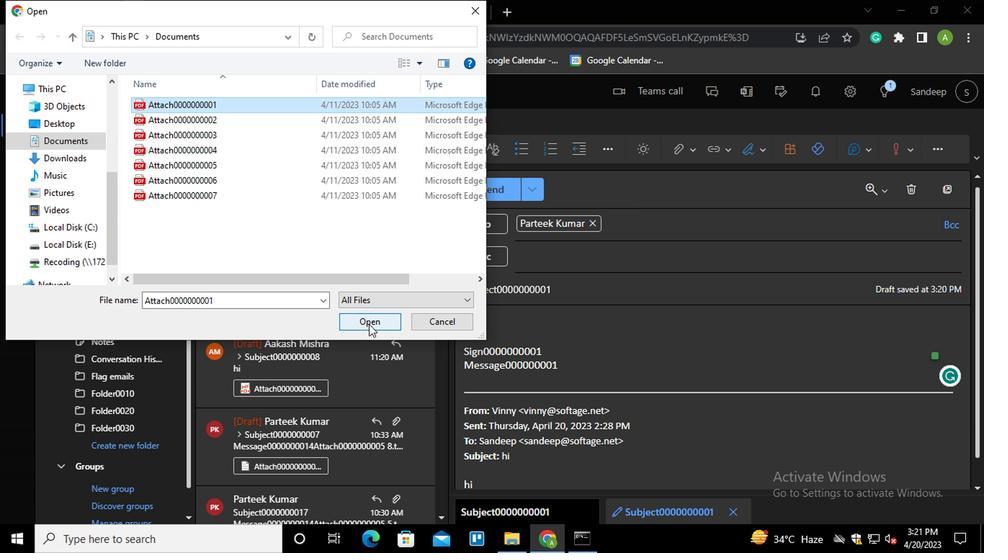 
Action: Mouse moved to (497, 197)
Screenshot: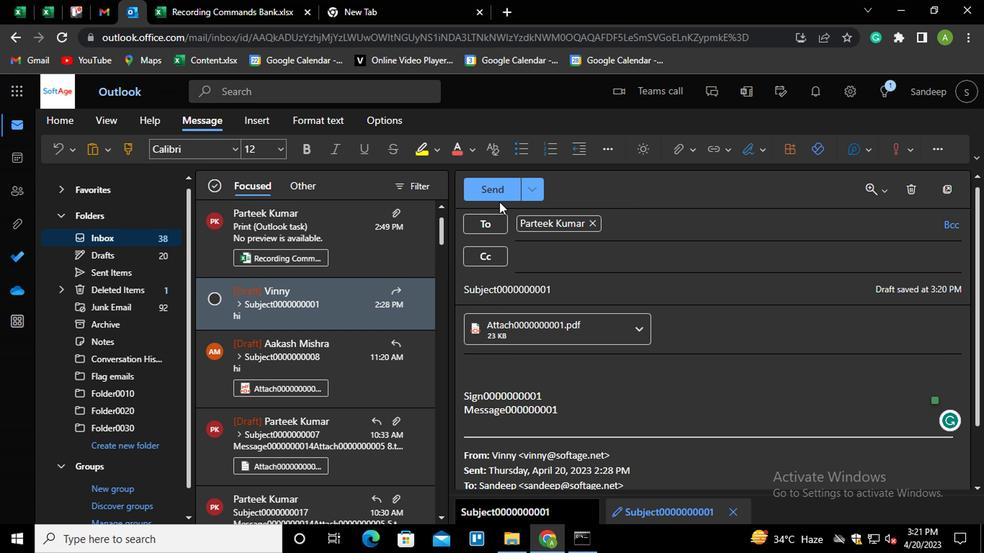 
Action: Mouse pressed left at (497, 197)
Screenshot: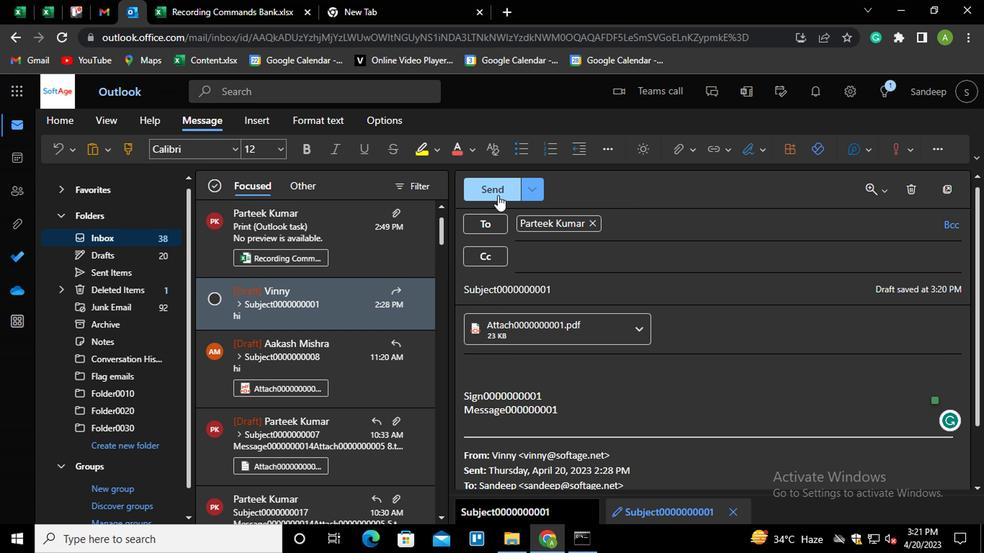 
Action: Mouse moved to (943, 268)
Screenshot: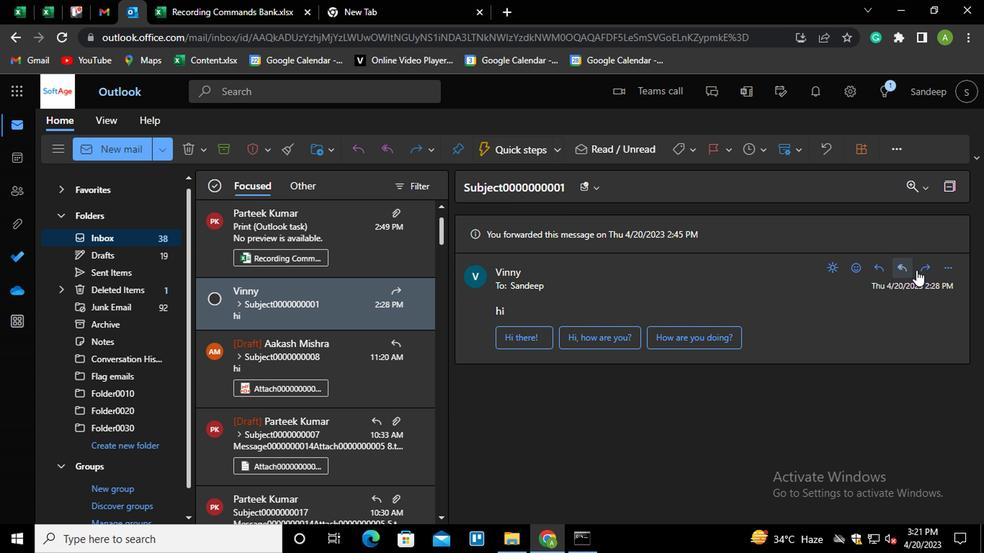 
Action: Mouse pressed left at (943, 268)
Screenshot: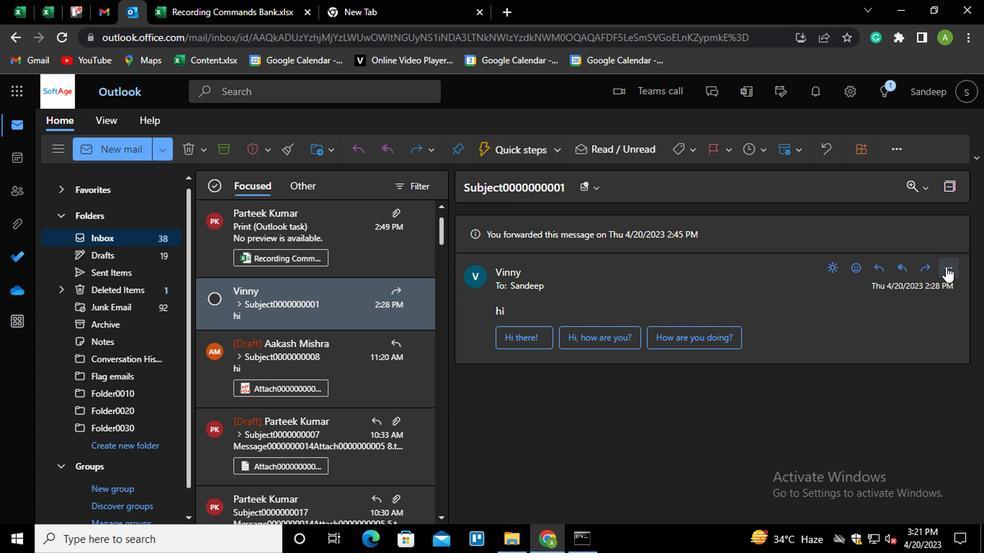 
Action: Mouse moved to (833, 148)
Screenshot: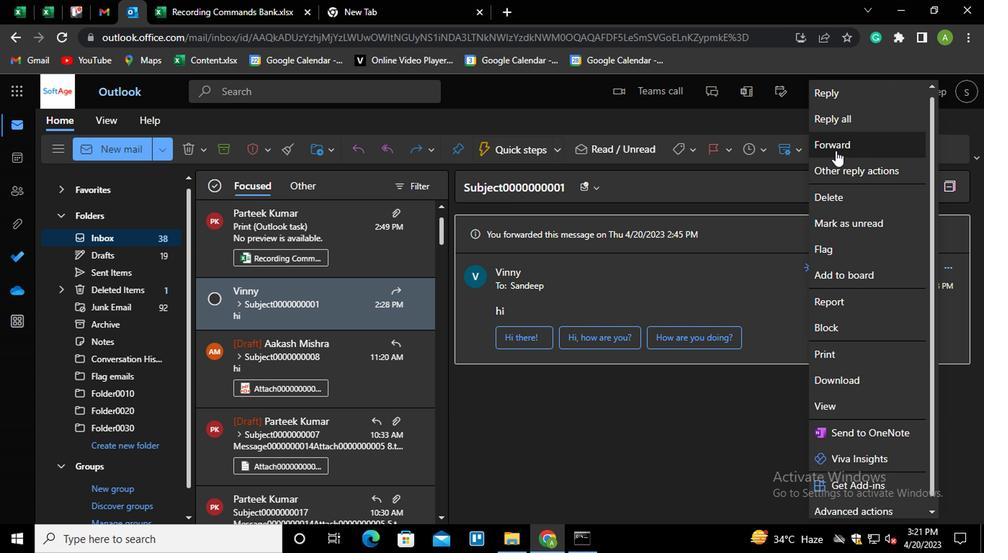 
Action: Mouse pressed left at (833, 148)
Screenshot: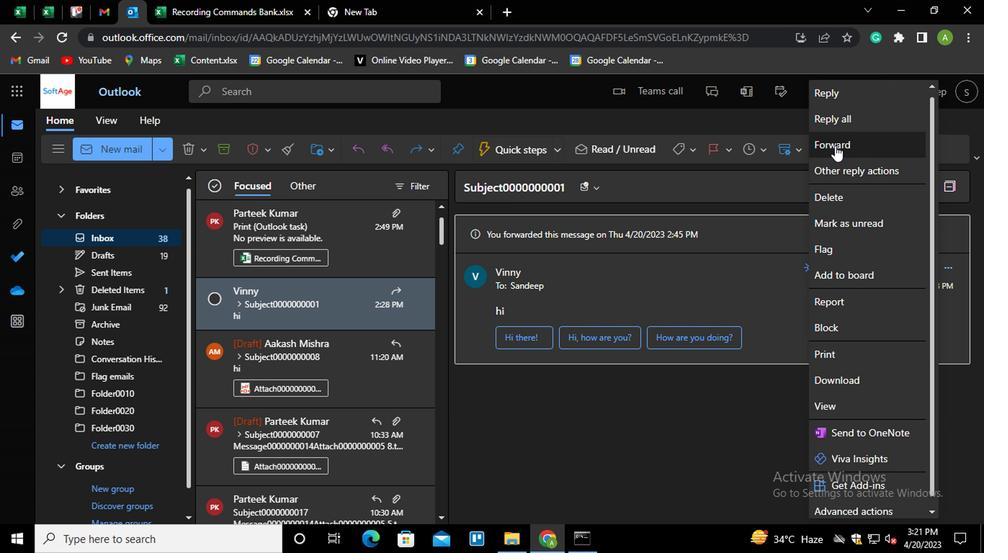 
Action: Mouse moved to (579, 228)
Screenshot: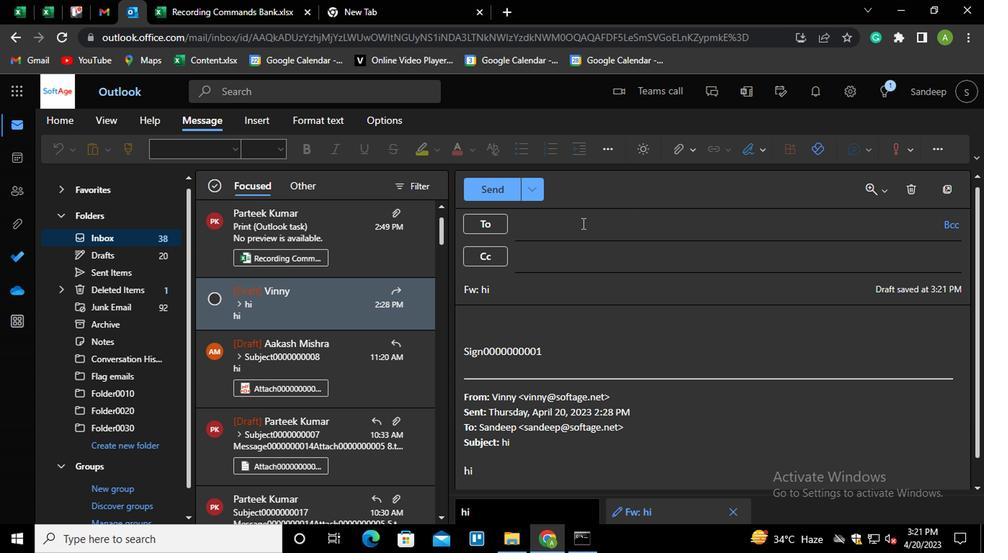 
Action: Mouse pressed left at (579, 228)
Screenshot: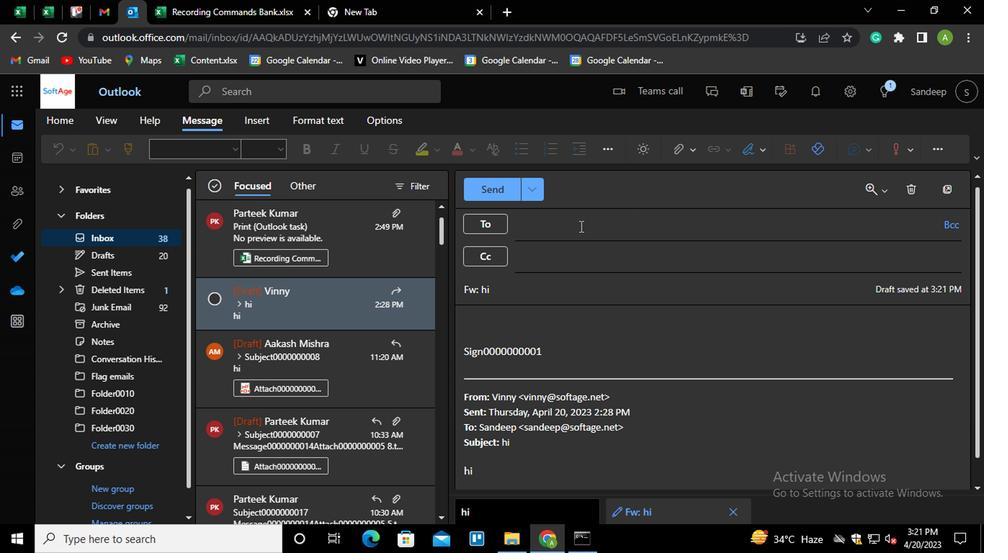 
Action: Key pressed PARTE<Key.enter>AA<Key.enter>AYU<Key.enter>
Screenshot: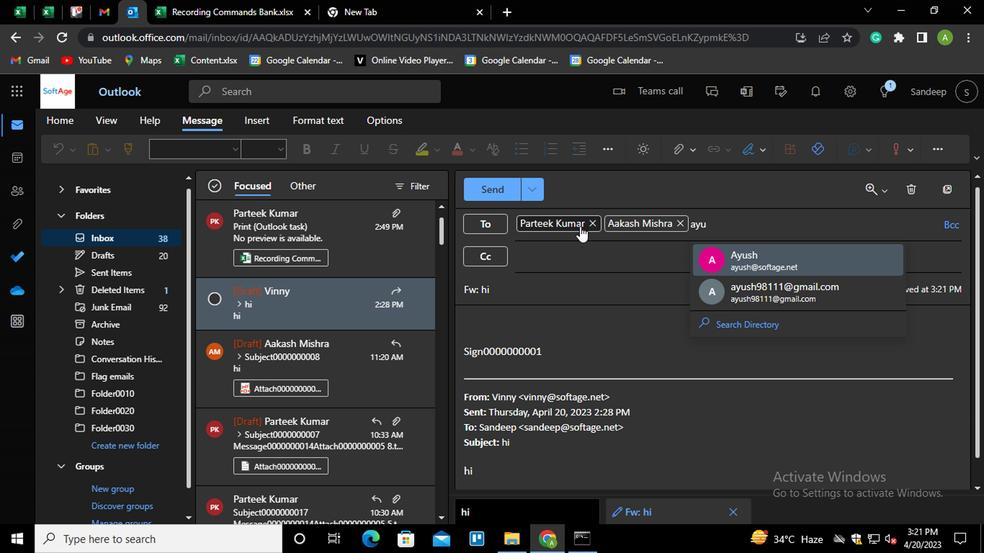 
Action: Mouse moved to (534, 288)
Screenshot: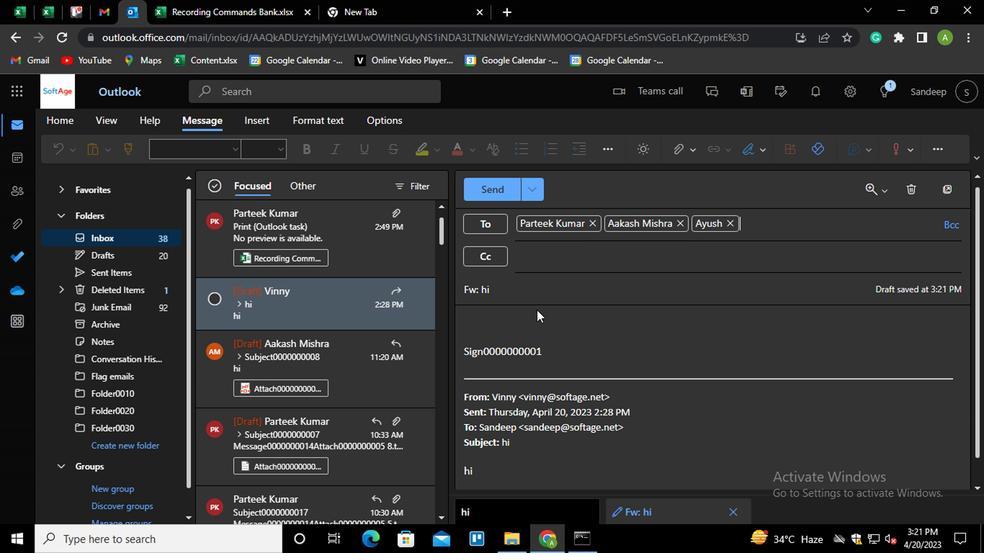 
Action: Mouse pressed left at (534, 288)
Screenshot: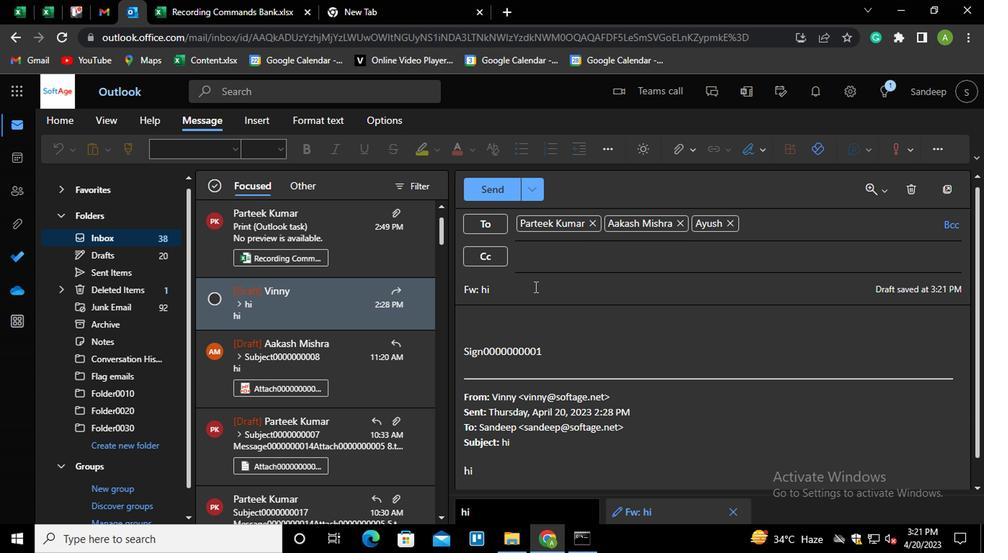 
Action: Key pressed <Key.shift_r><Key.home><Key.shift>SUBJECT0000000002
Screenshot: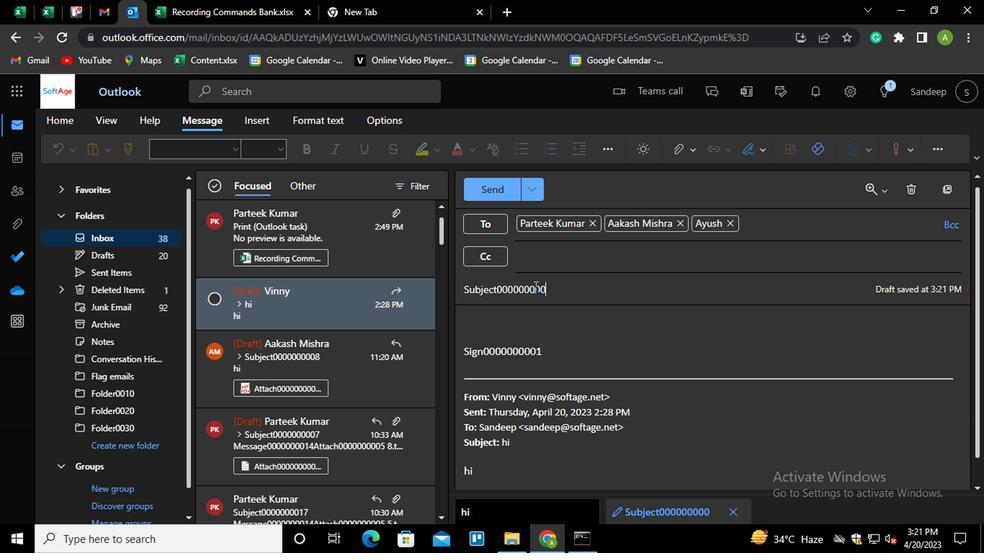 
Action: Mouse moved to (560, 351)
Screenshot: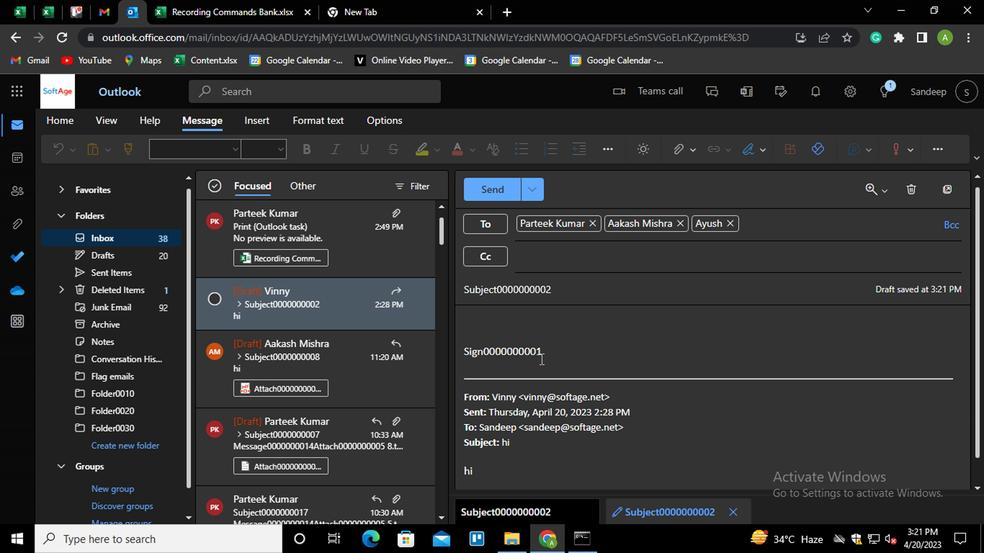 
Action: Mouse pressed left at (560, 351)
Screenshot: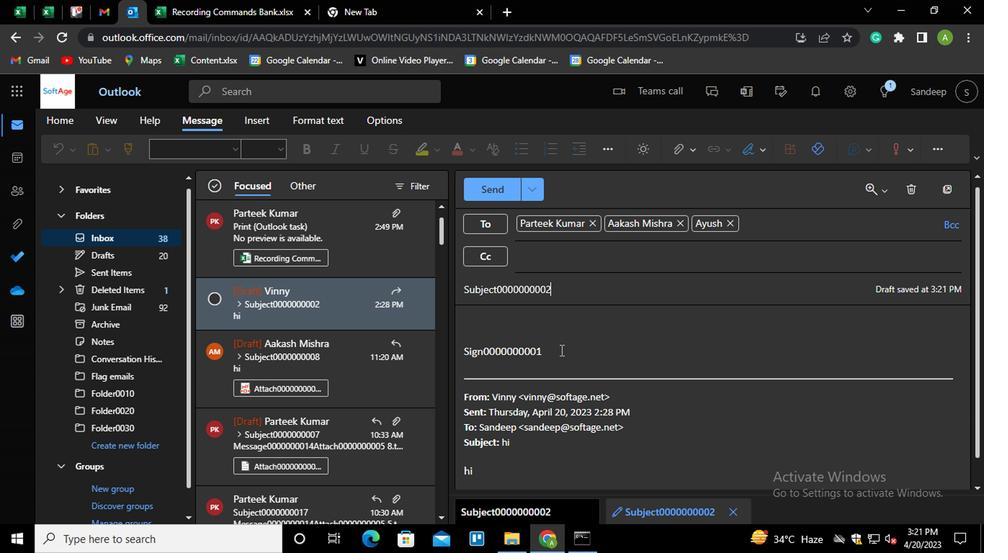 
Action: Key pressed <Key.shift_r><Key.enter><Key.shift_r>MESSAGE0000000003
Screenshot: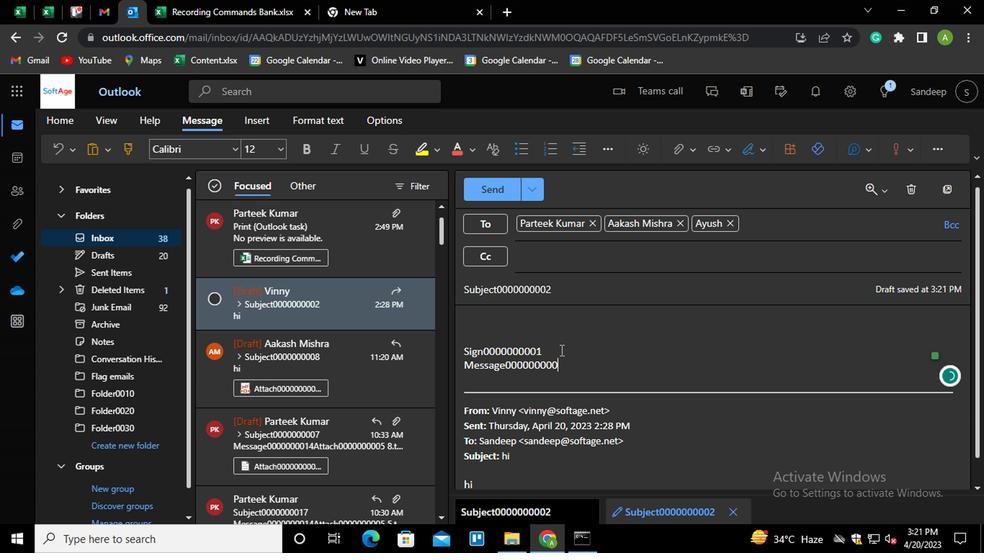 
Action: Mouse moved to (693, 152)
Screenshot: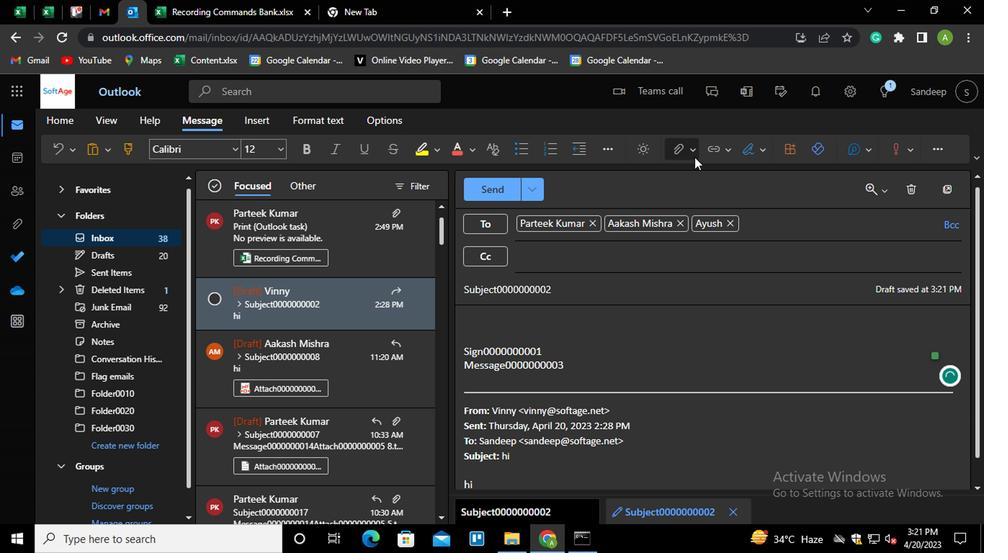 
Action: Mouse pressed left at (693, 152)
Screenshot: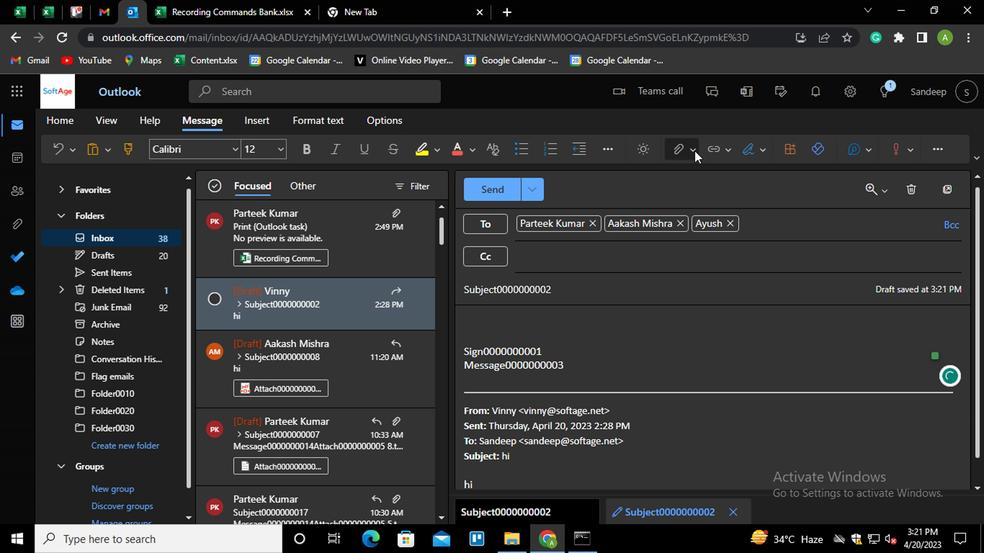 
Action: Mouse moved to (578, 184)
Screenshot: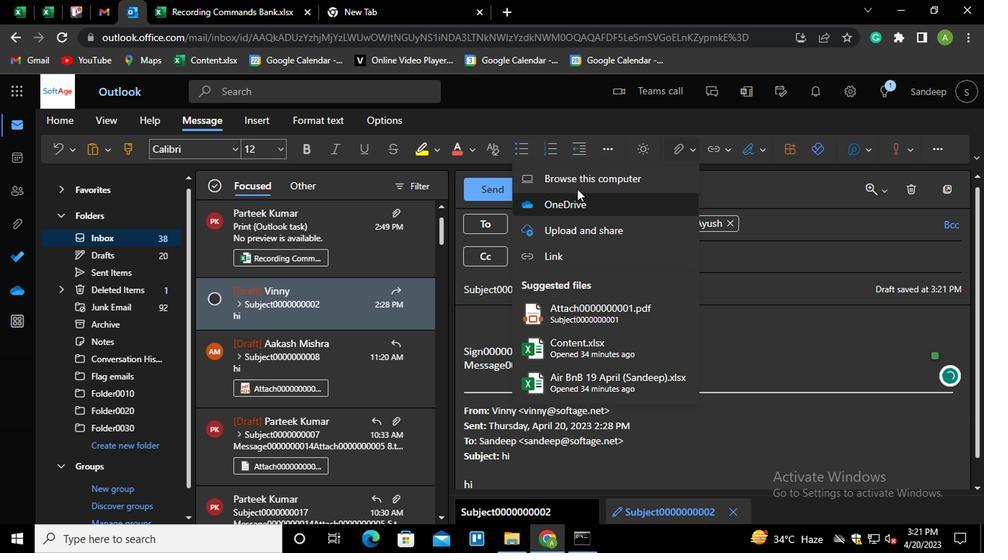 
Action: Mouse pressed left at (578, 184)
Screenshot: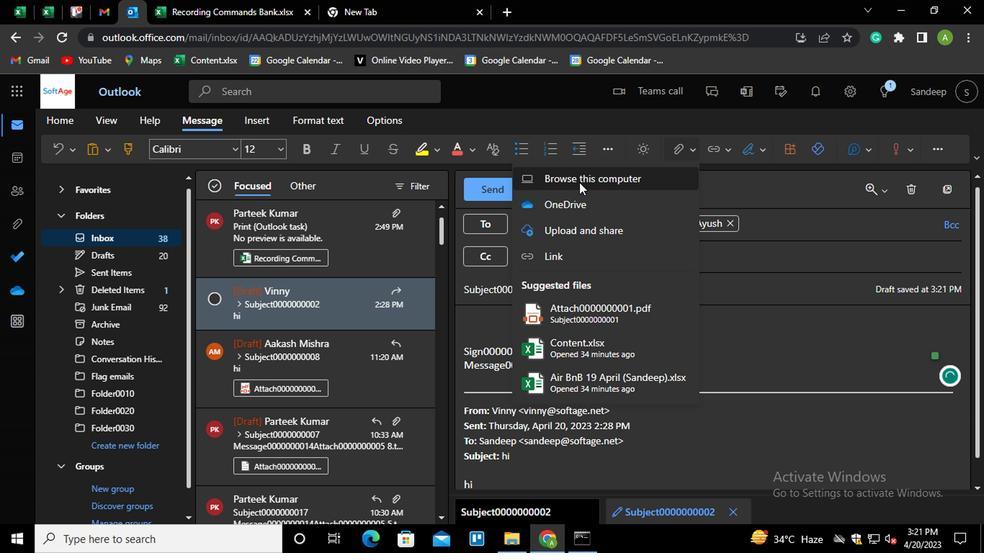 
Action: Mouse moved to (211, 105)
Screenshot: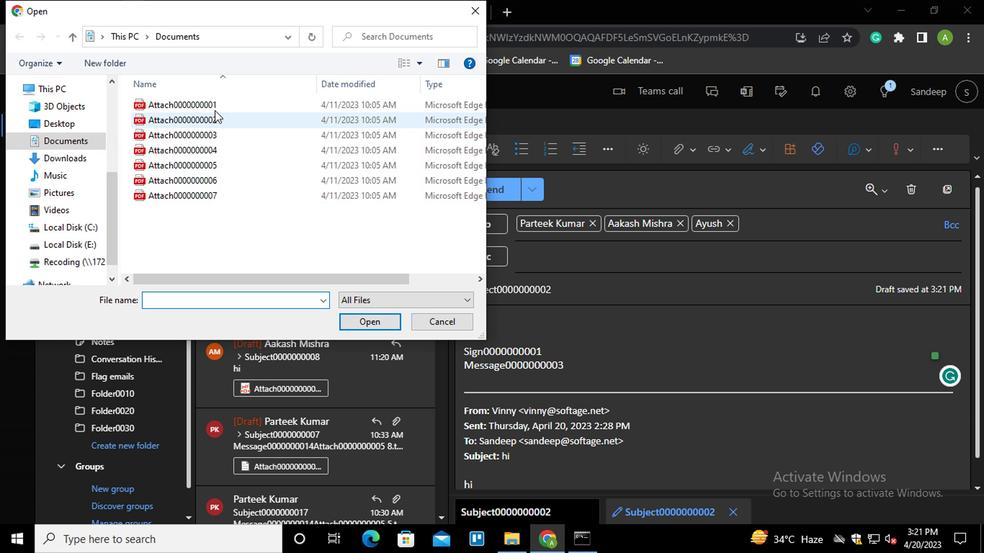 
Action: Mouse pressed left at (211, 105)
Screenshot: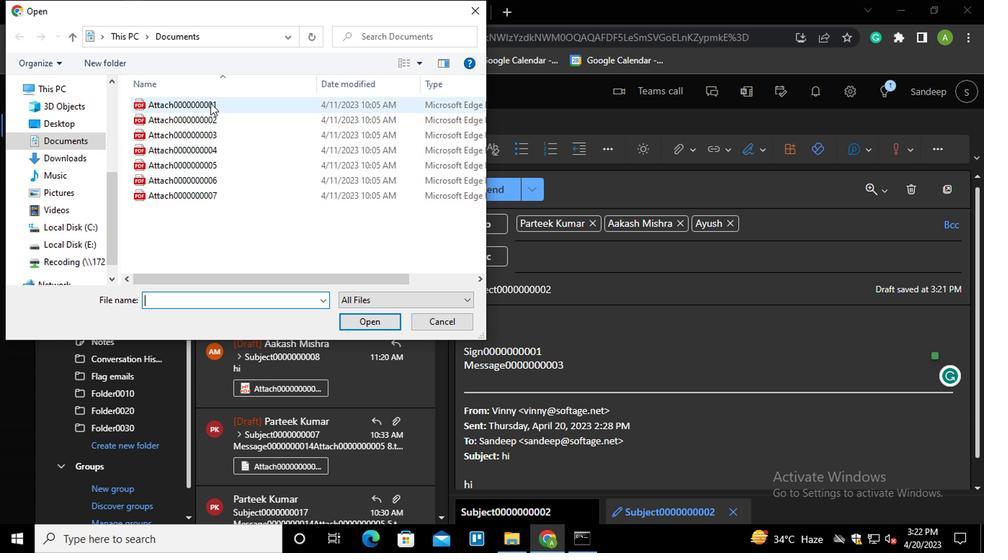 
Action: Mouse moved to (362, 323)
Screenshot: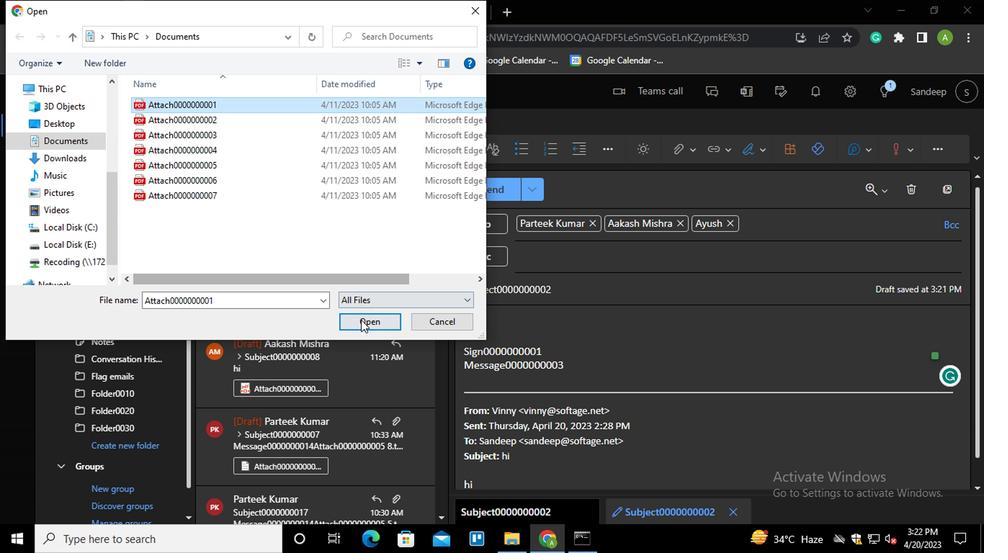 
Action: Mouse pressed left at (362, 323)
Screenshot: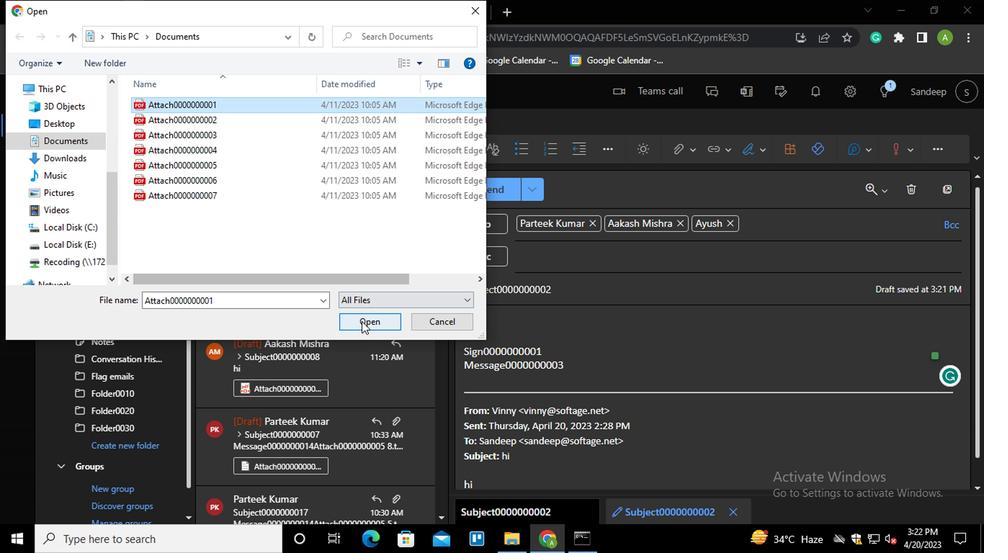 
Action: Mouse moved to (489, 191)
Screenshot: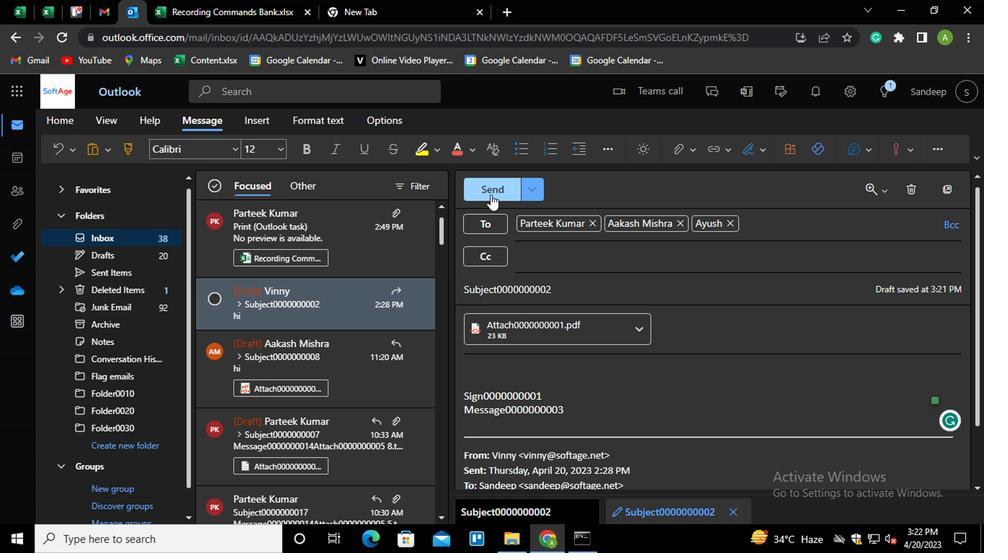 
Action: Mouse pressed left at (489, 191)
Screenshot: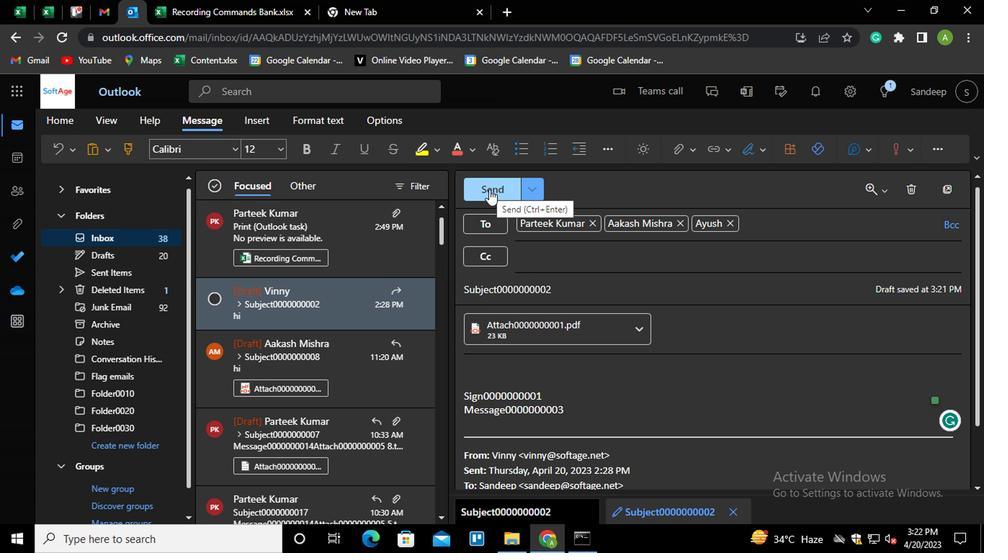 
Action: Mouse moved to (939, 264)
Screenshot: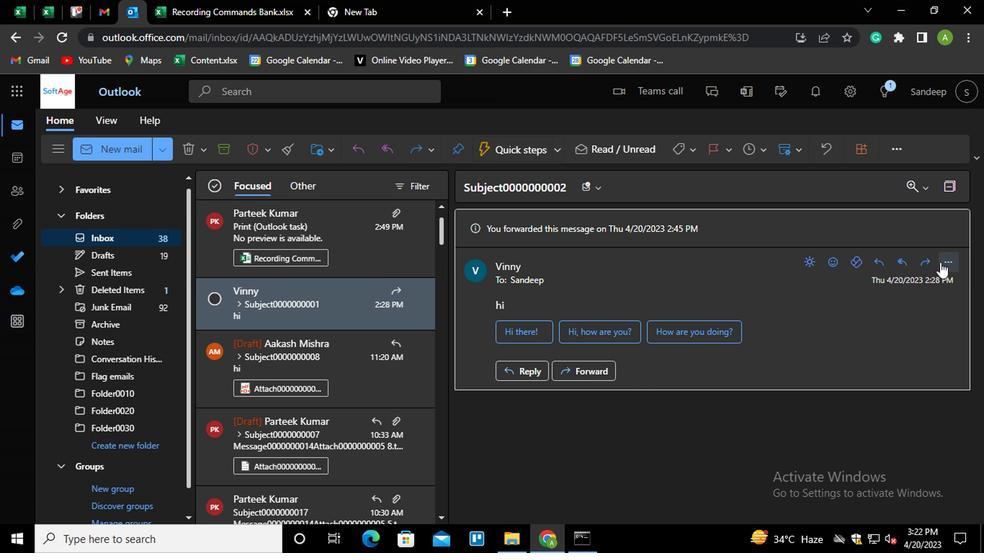 
Action: Mouse pressed left at (939, 264)
Screenshot: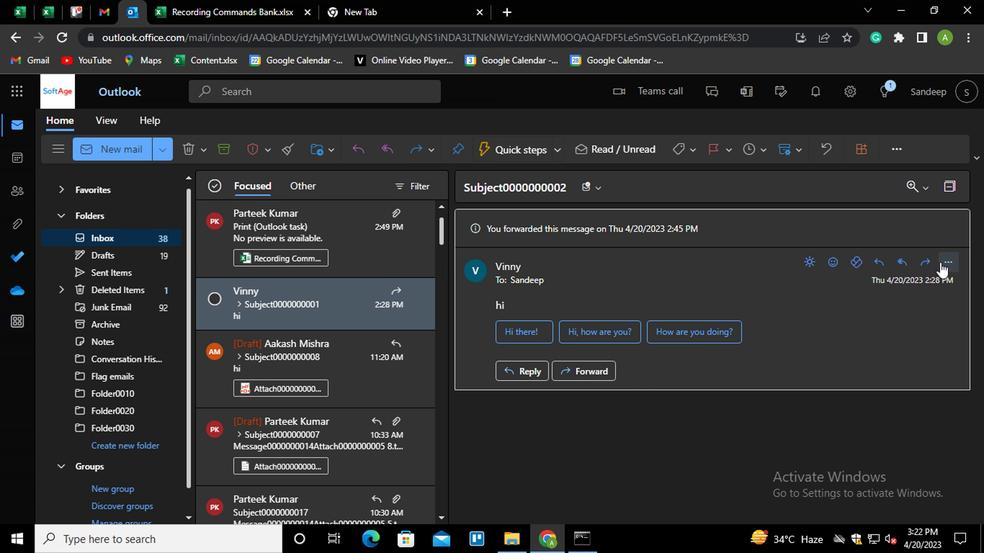 
Action: Mouse moved to (858, 150)
Screenshot: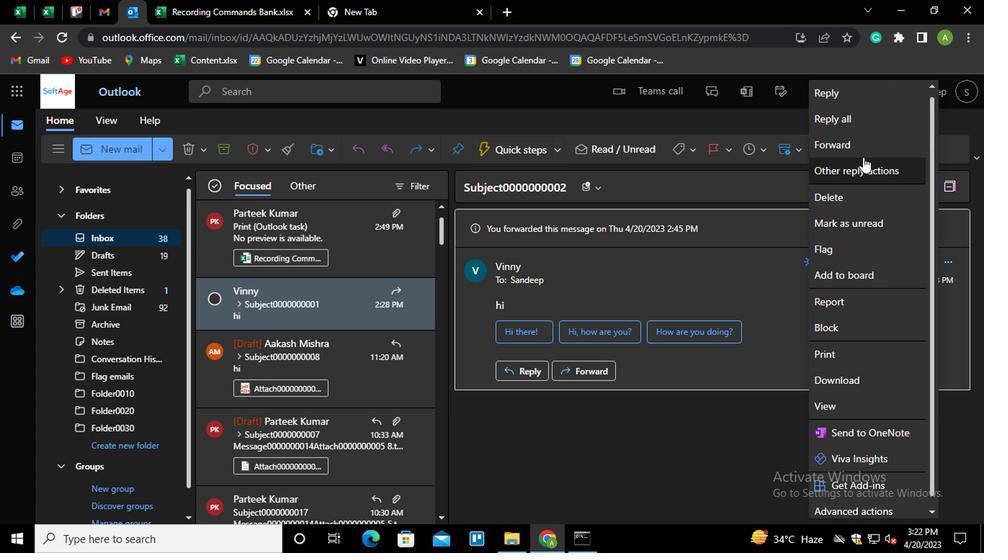 
Action: Mouse pressed left at (858, 150)
Screenshot: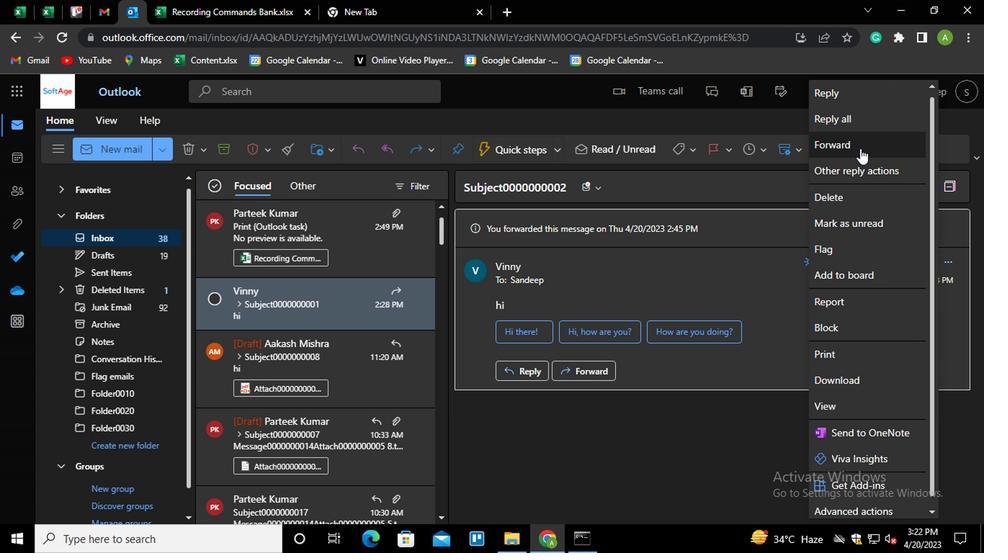 
Action: Mouse moved to (625, 224)
Screenshot: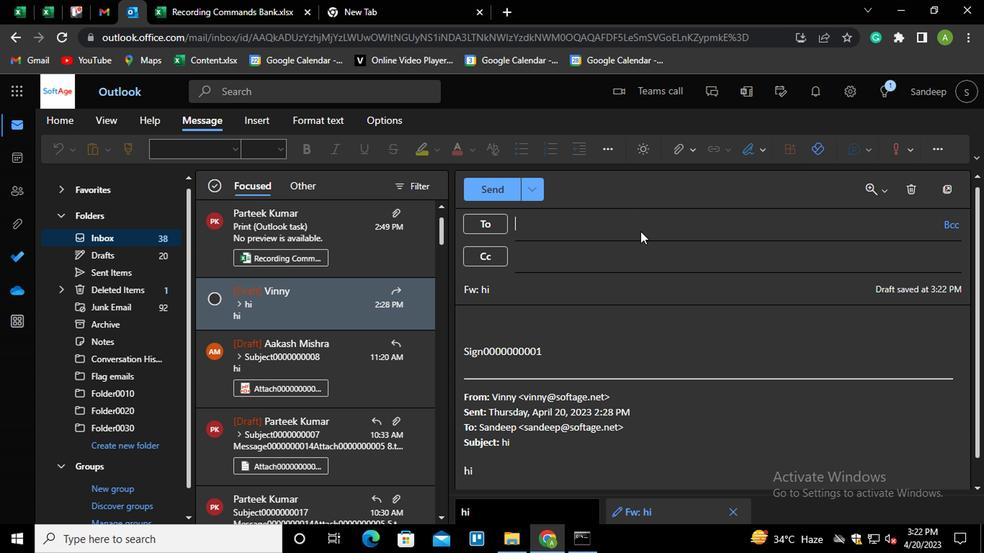 
Action: Mouse pressed left at (625, 224)
Screenshot: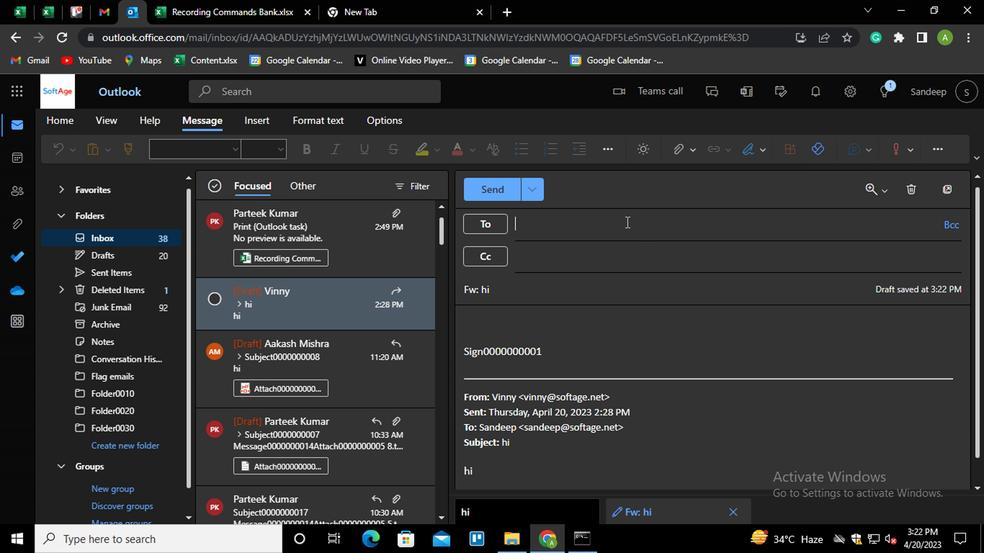 
Action: Key pressed PART<Key.enter>
Screenshot: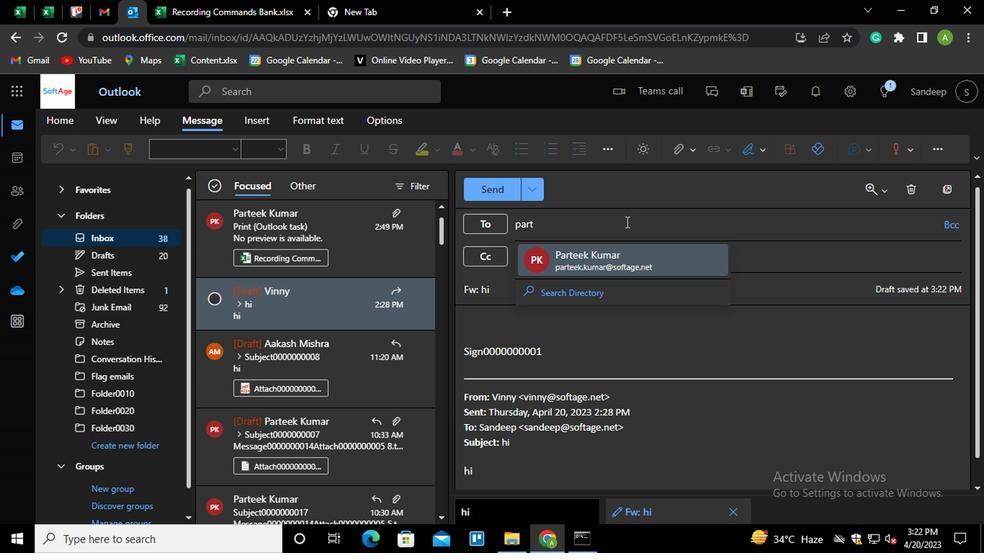 
Action: Mouse moved to (627, 251)
Screenshot: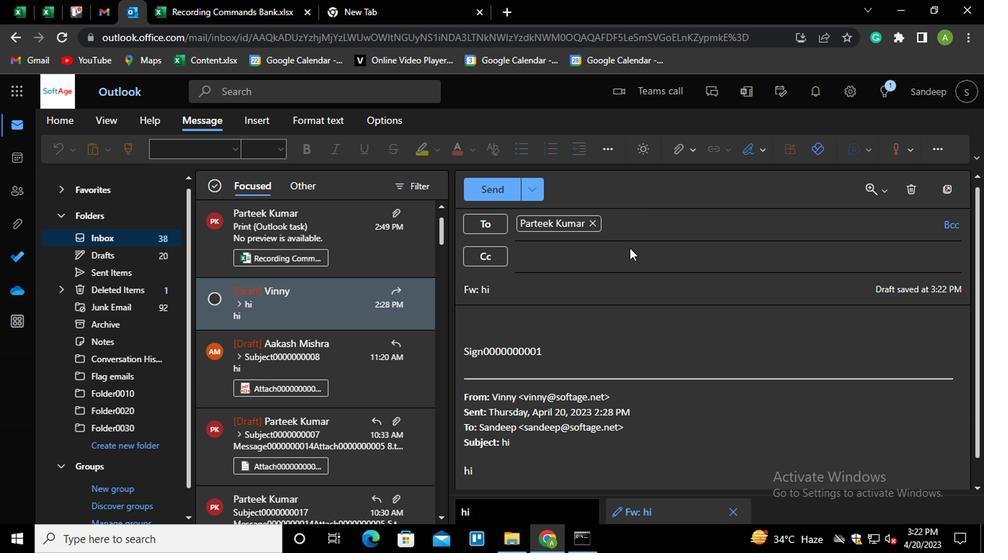 
Action: Mouse pressed left at (627, 251)
Screenshot: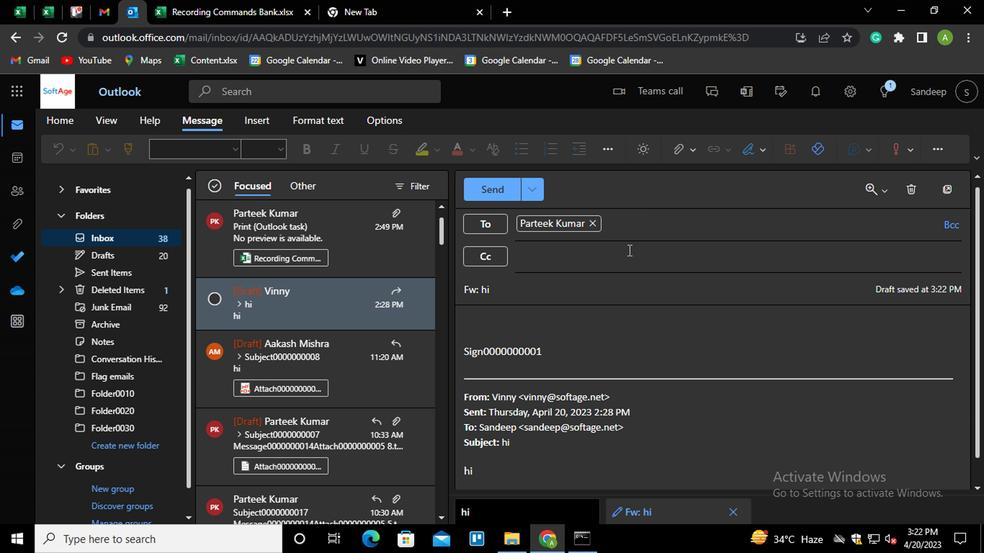 
Action: Key pressed AAK<Key.enter>
Screenshot: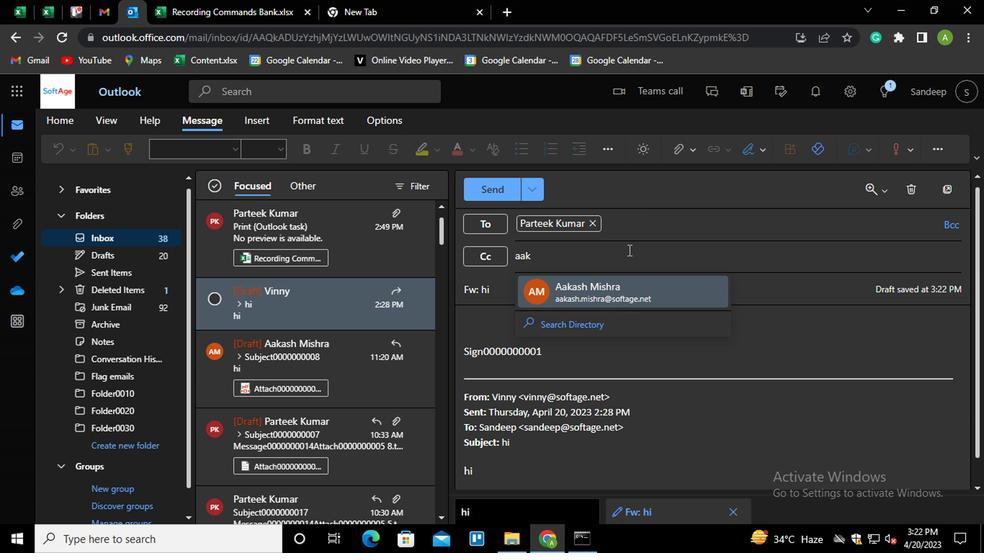 
Action: Mouse moved to (586, 297)
Screenshot: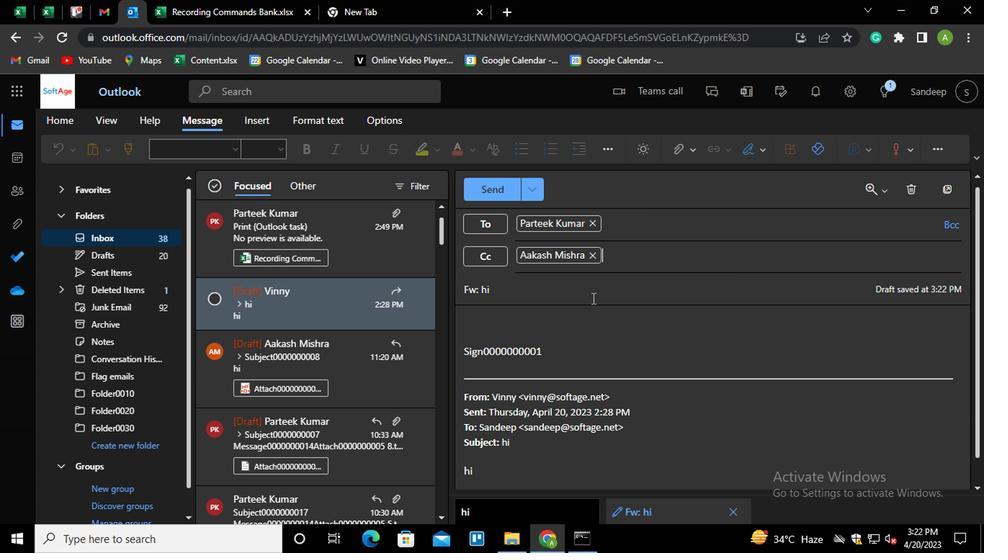 
Action: Mouse pressed left at (586, 297)
Screenshot: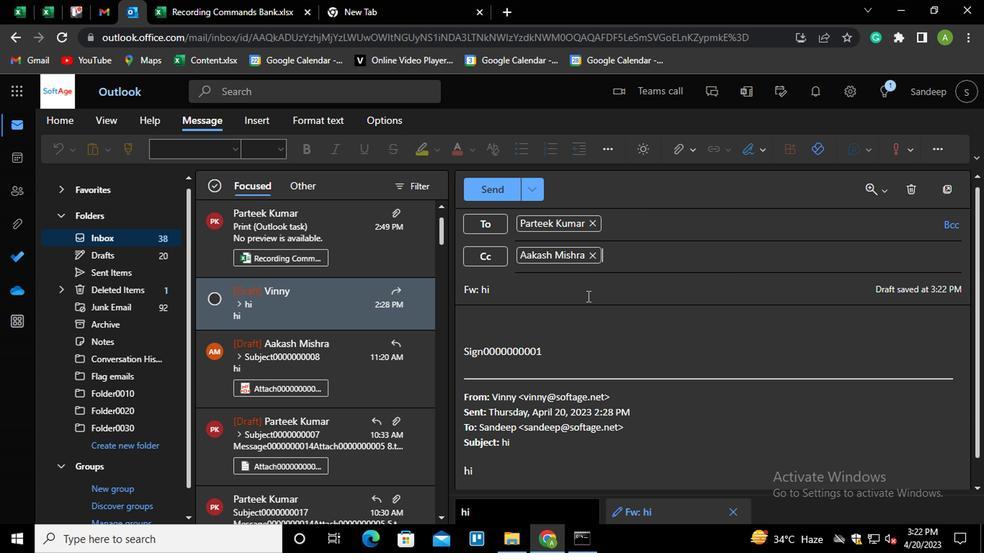 
Action: Key pressed <Key.shift_r><Key.home><Key.shift>SUBJECT0000000001
Screenshot: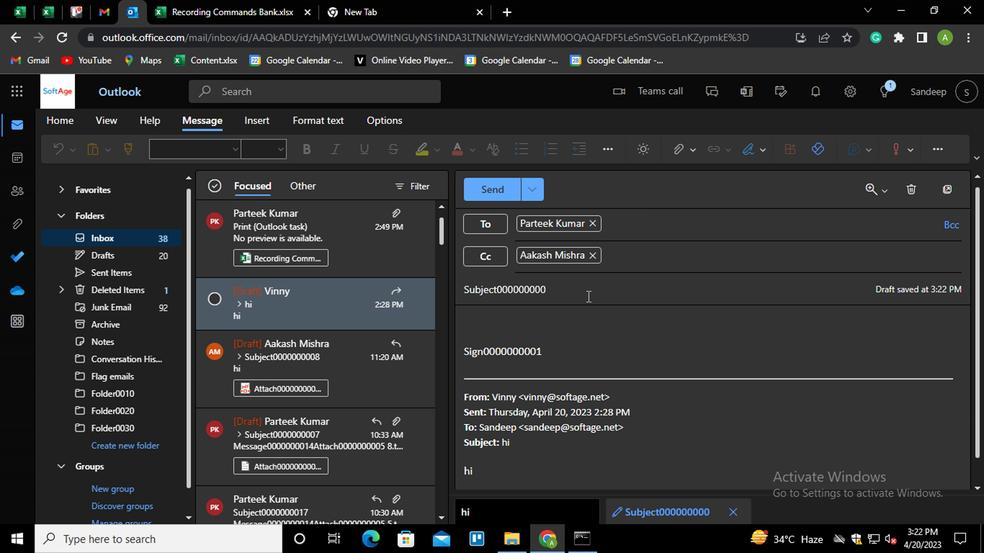 
Action: Mouse moved to (562, 346)
Screenshot: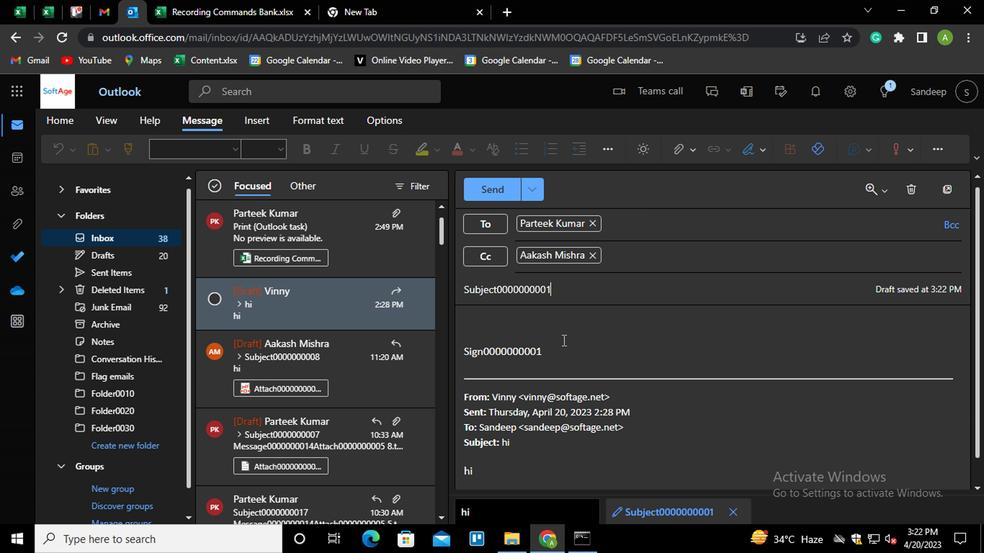 
Action: Mouse pressed left at (562, 346)
Screenshot: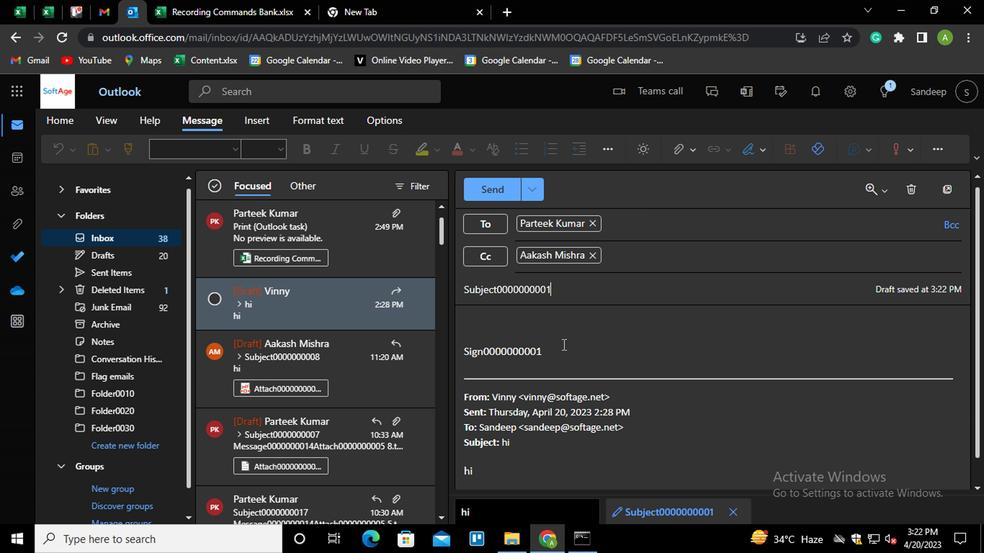 
Action: Key pressed <Key.shift_r><Key.enter><Key.shift_r>MESSAGE0000000003
Screenshot: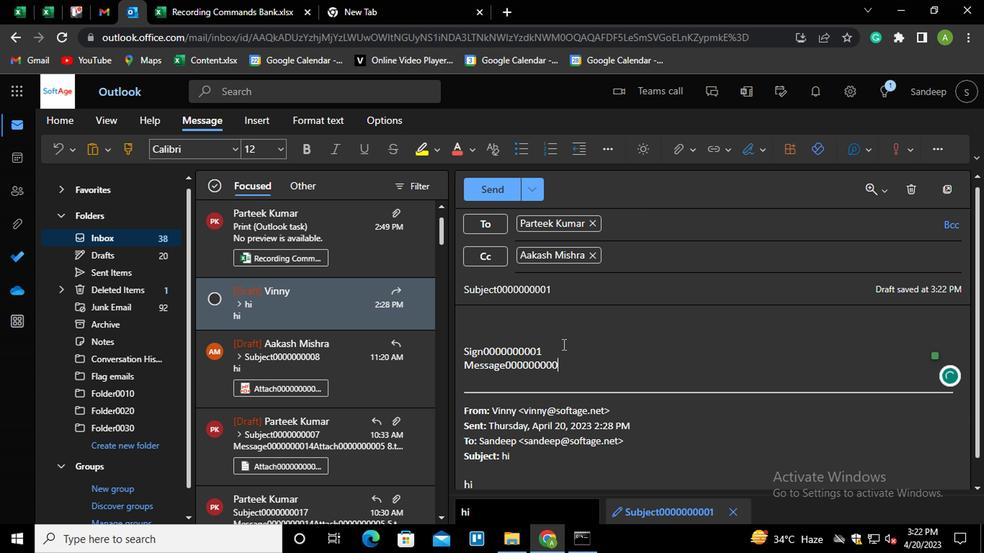 
Action: Mouse moved to (492, 190)
Screenshot: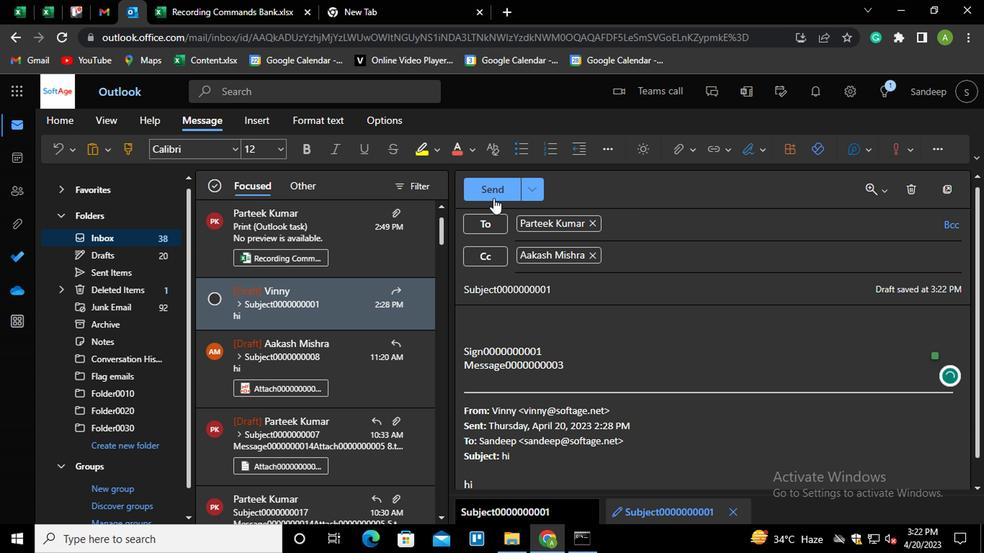 
Action: Mouse pressed left at (492, 190)
Screenshot: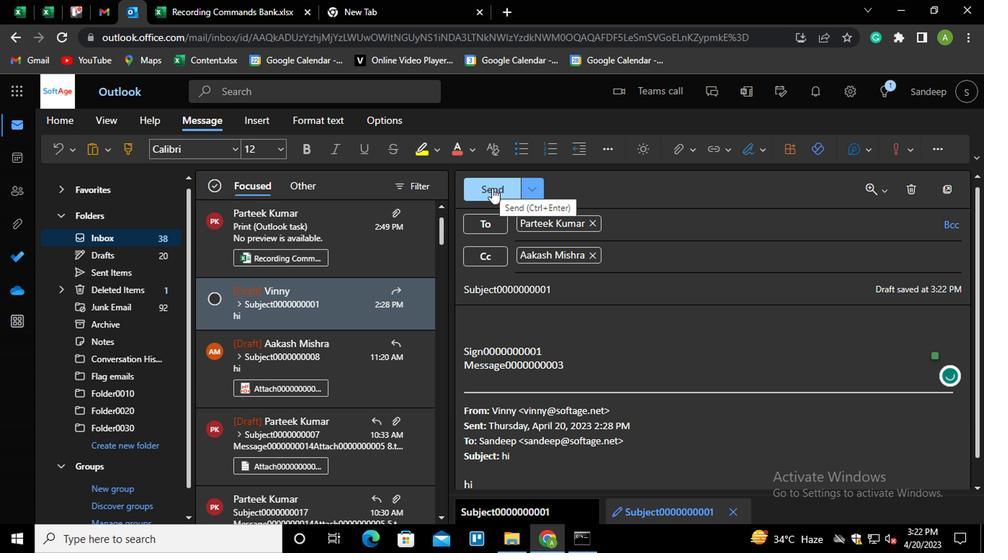 
Action: Mouse moved to (593, 314)
Screenshot: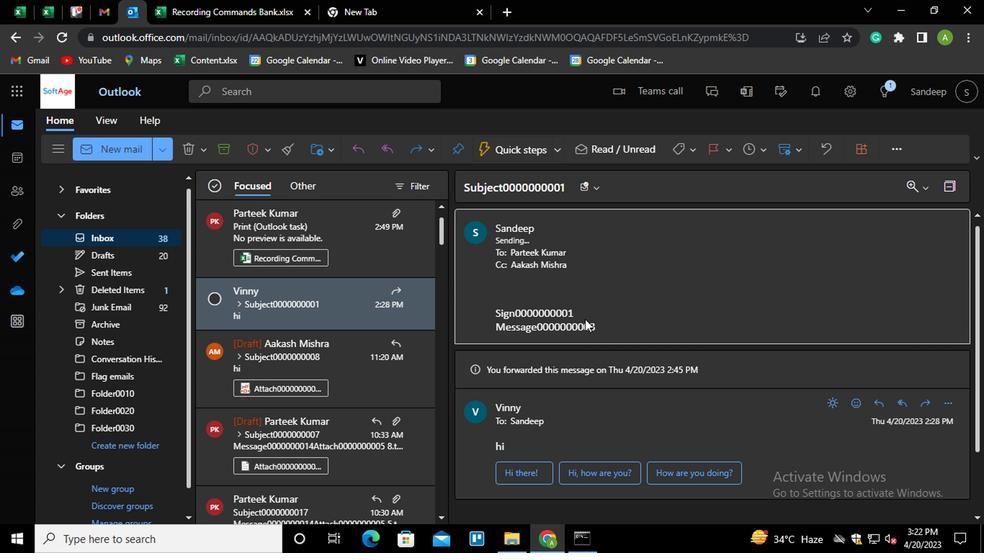 
